 Task: Create a due date automation trigger when advanced on, on the tuesday after a card is due add fields without custom field "Resume" set to a number greater than 1 and lower than 10 at 11:00 AM.
Action: Mouse moved to (929, 274)
Screenshot: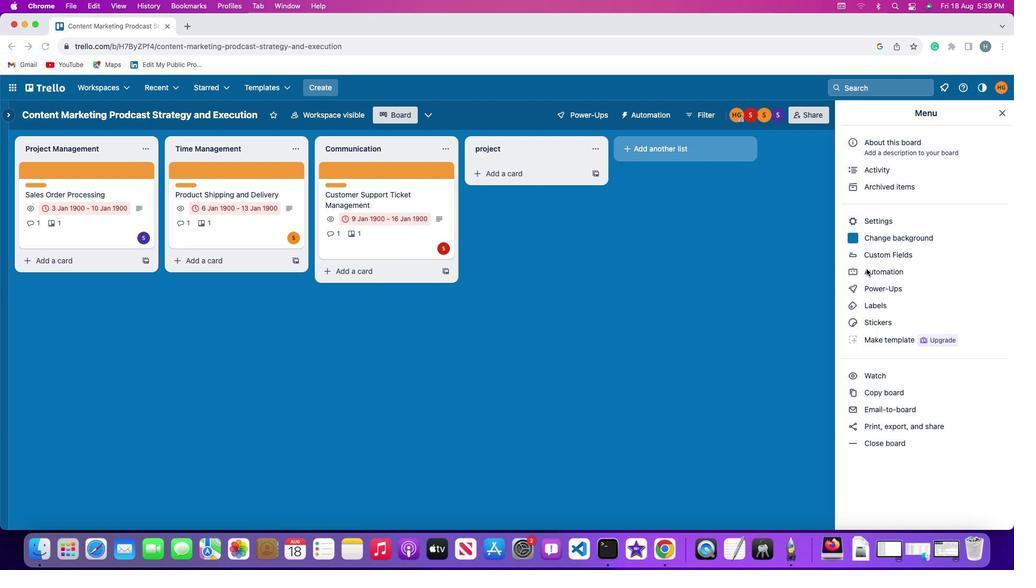
Action: Mouse pressed left at (929, 274)
Screenshot: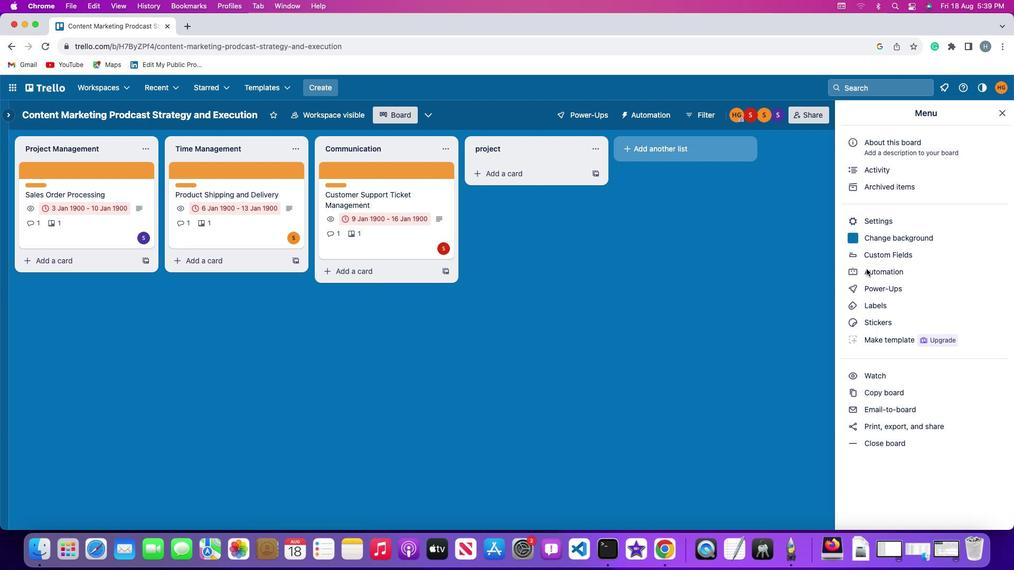 
Action: Mouse moved to (930, 274)
Screenshot: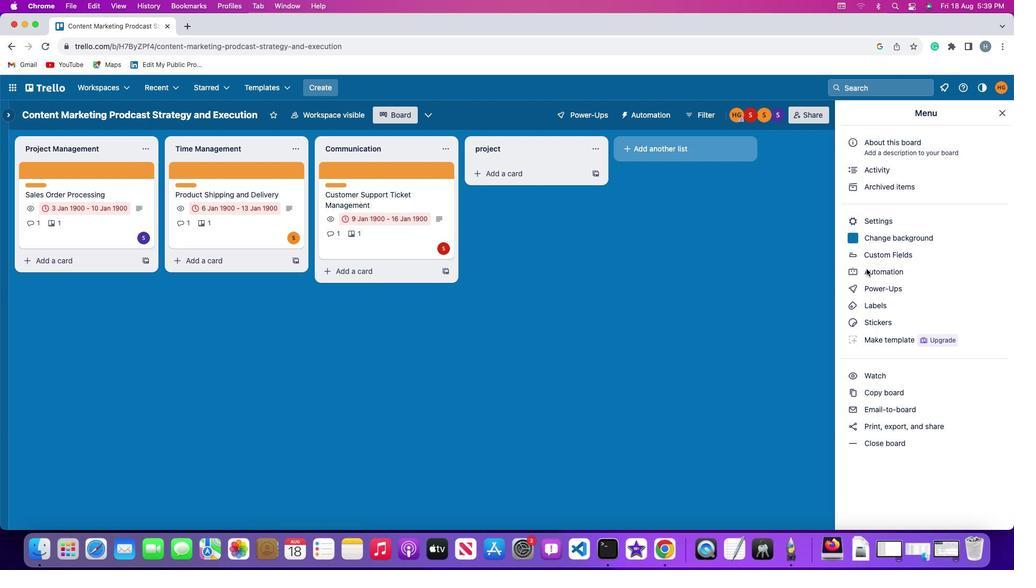 
Action: Mouse pressed left at (930, 274)
Screenshot: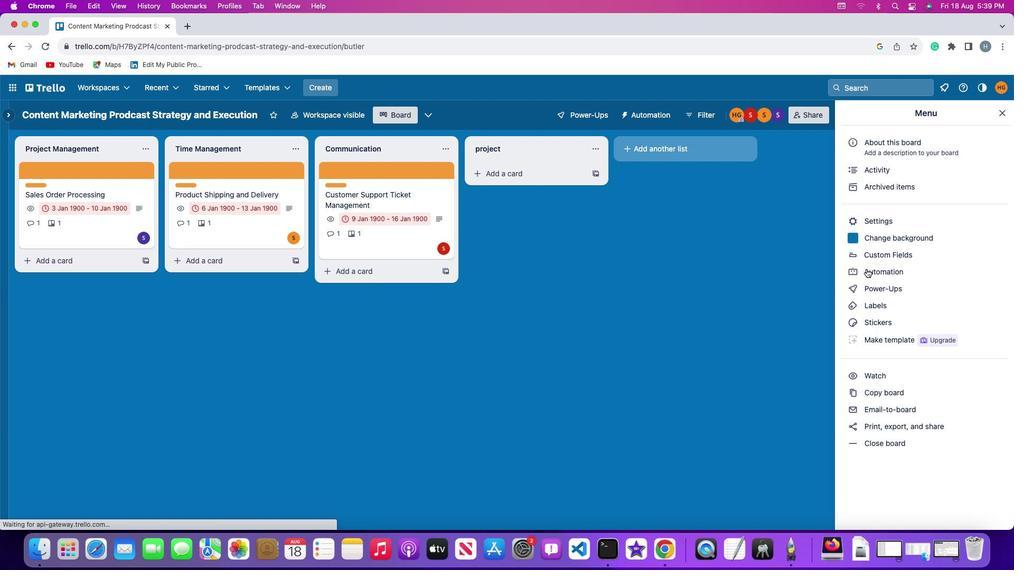 
Action: Mouse moved to (30, 263)
Screenshot: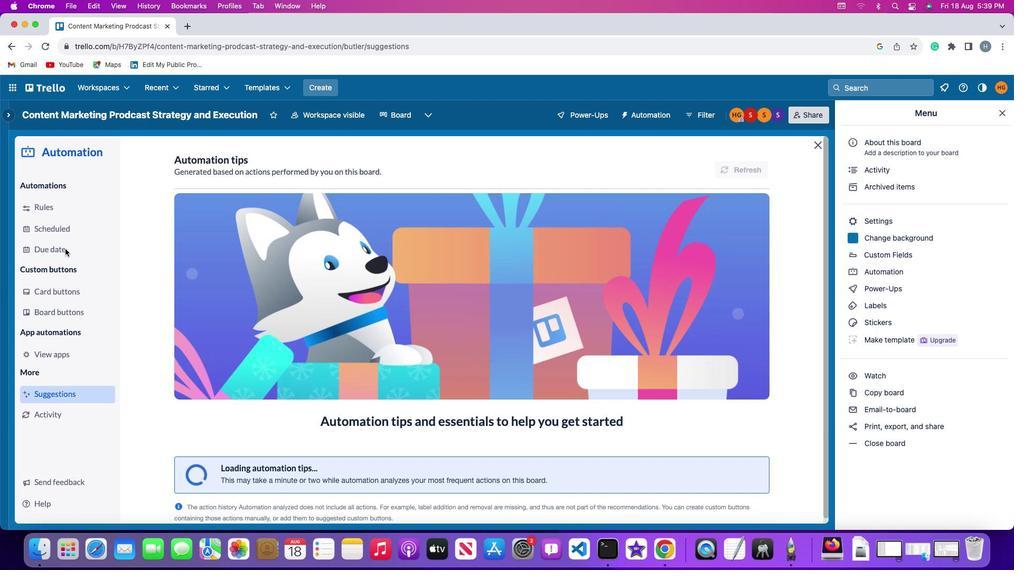 
Action: Mouse pressed left at (30, 263)
Screenshot: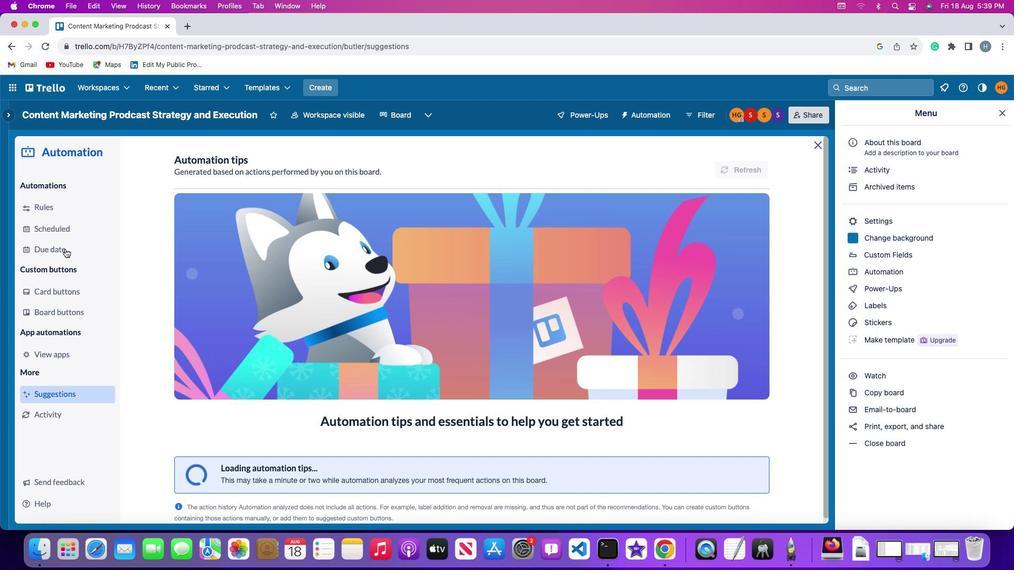 
Action: Mouse moved to (759, 212)
Screenshot: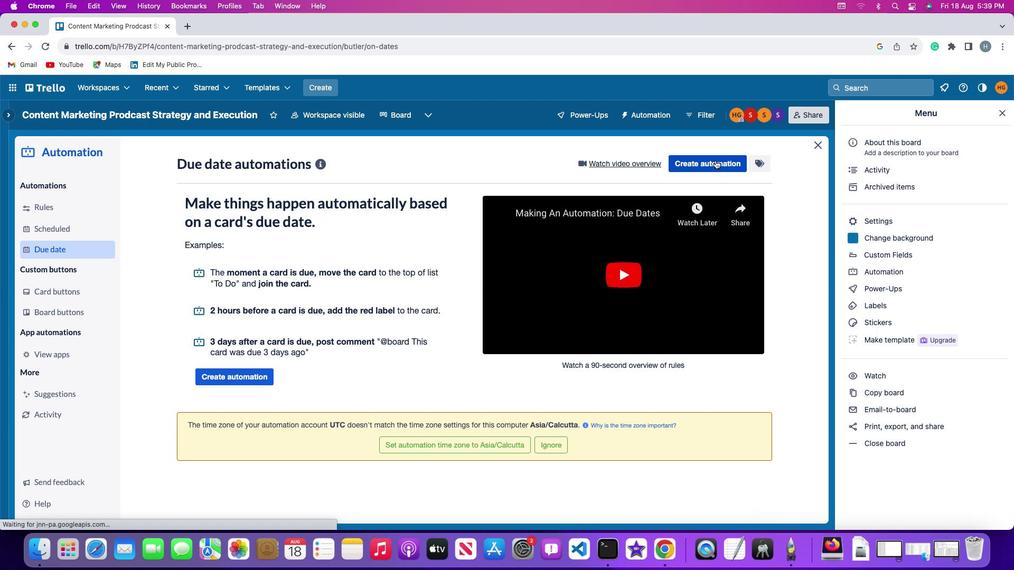 
Action: Mouse pressed left at (759, 212)
Screenshot: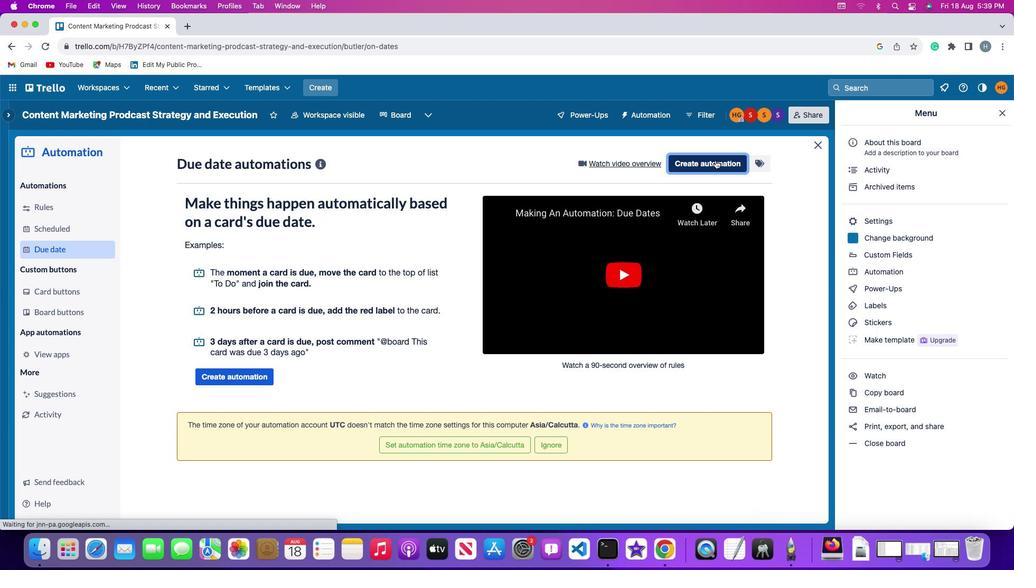 
Action: Mouse moved to (232, 273)
Screenshot: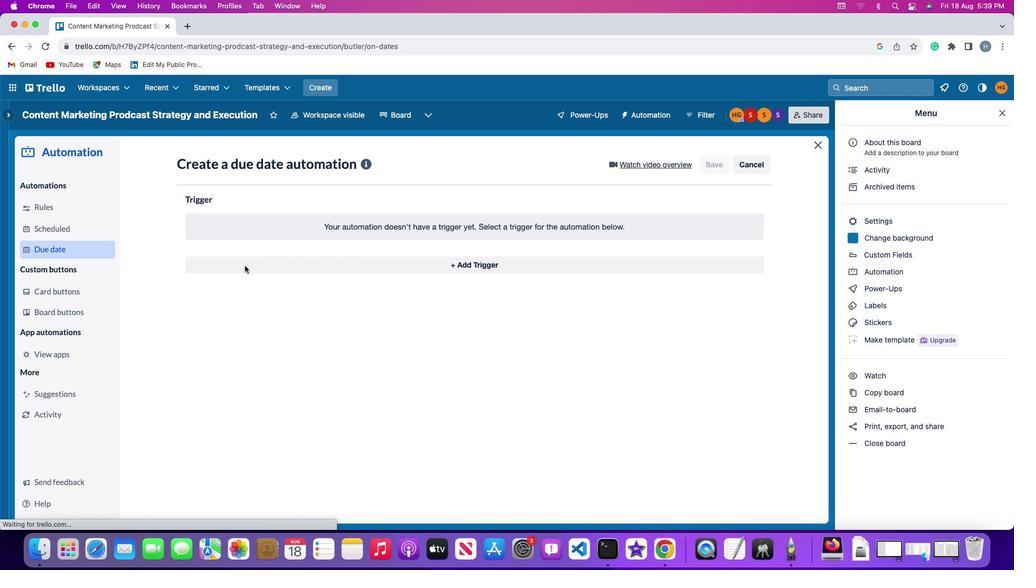 
Action: Mouse pressed left at (232, 273)
Screenshot: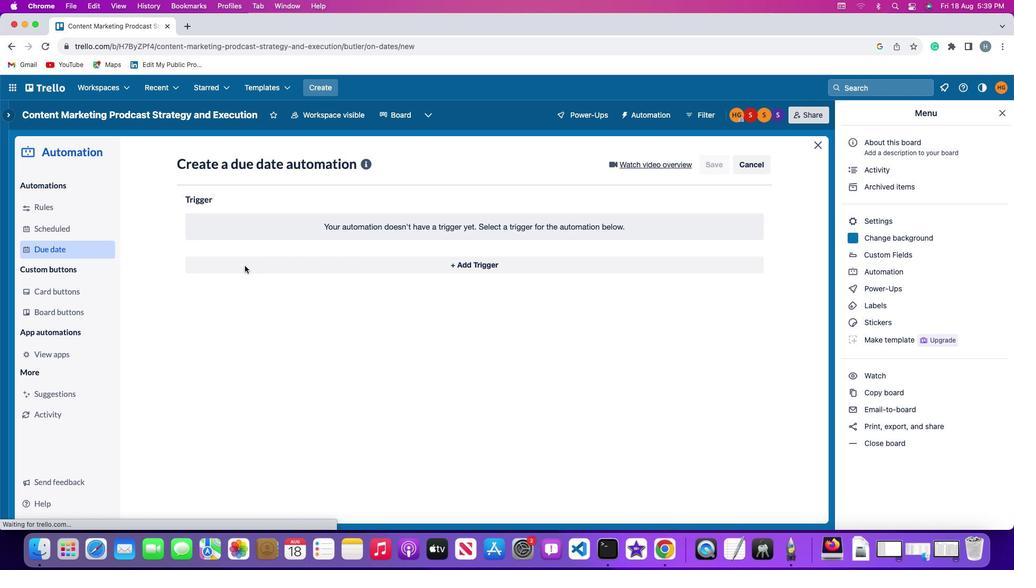 
Action: Mouse moved to (212, 387)
Screenshot: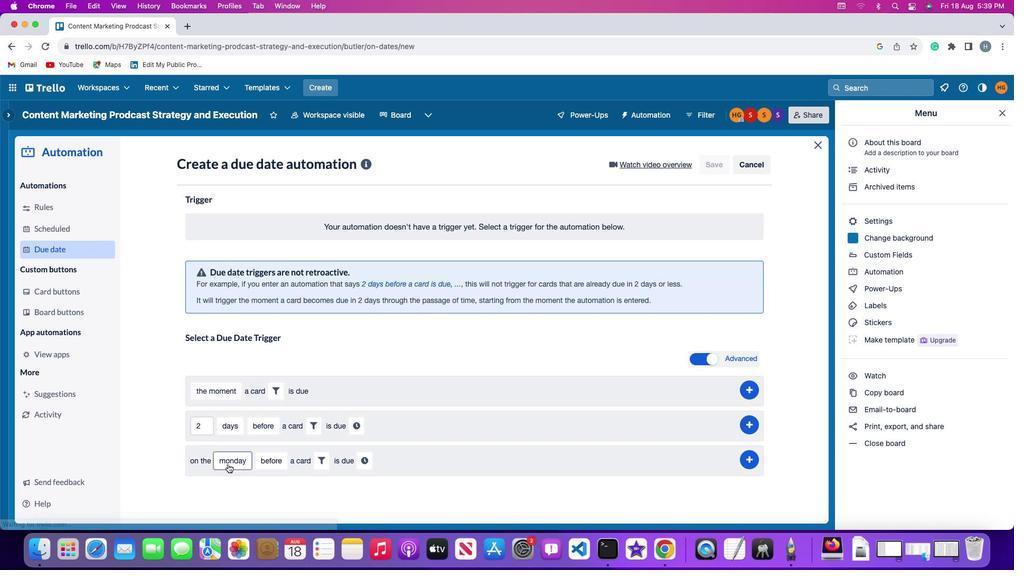 
Action: Mouse pressed left at (212, 387)
Screenshot: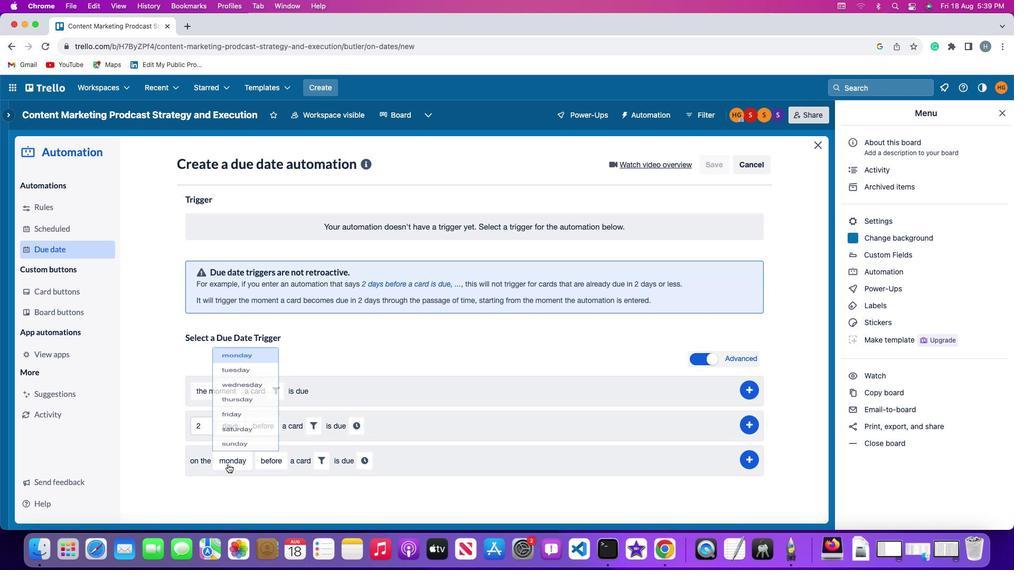 
Action: Mouse moved to (227, 315)
Screenshot: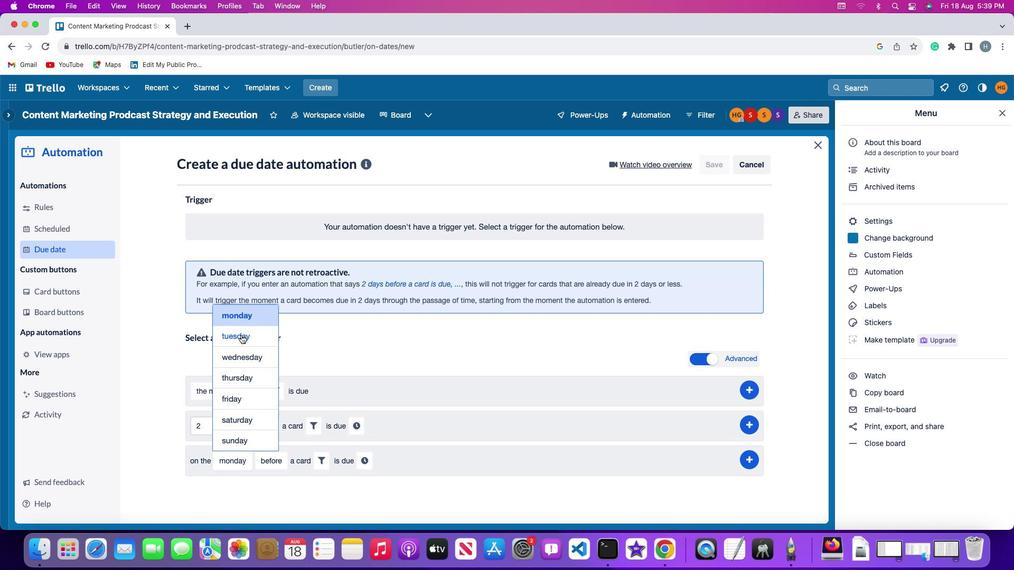 
Action: Mouse pressed left at (227, 315)
Screenshot: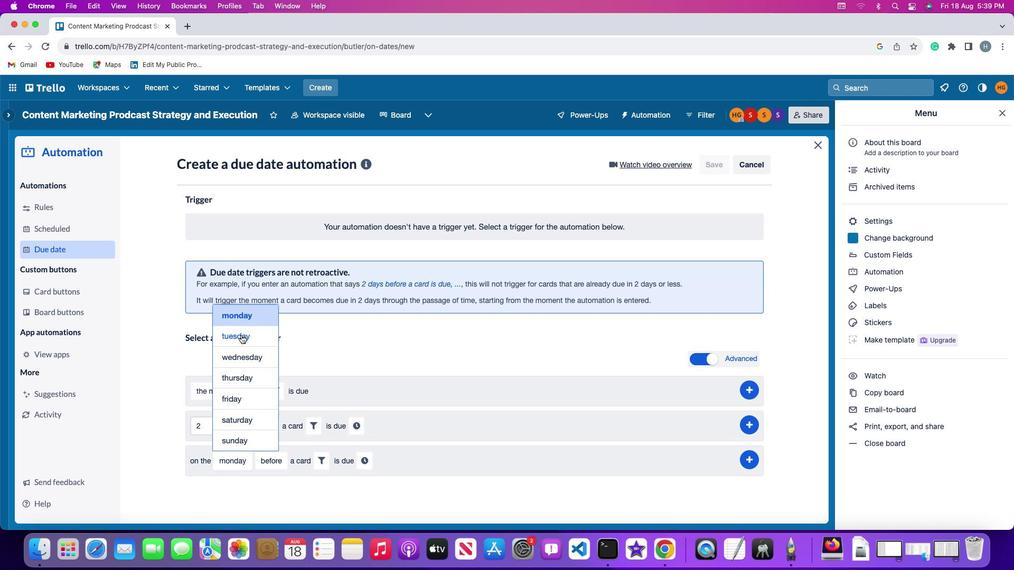 
Action: Mouse moved to (262, 385)
Screenshot: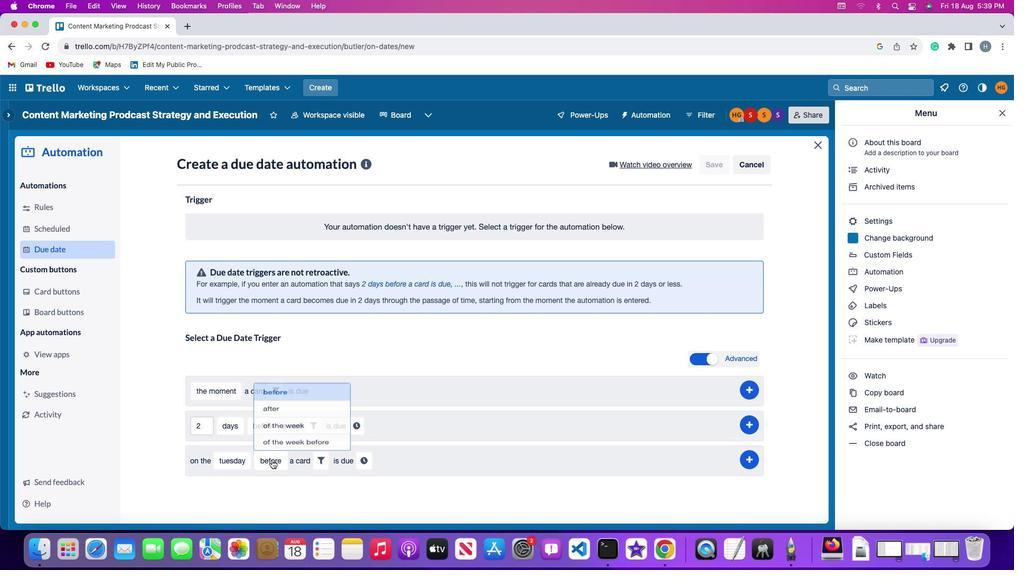 
Action: Mouse pressed left at (262, 385)
Screenshot: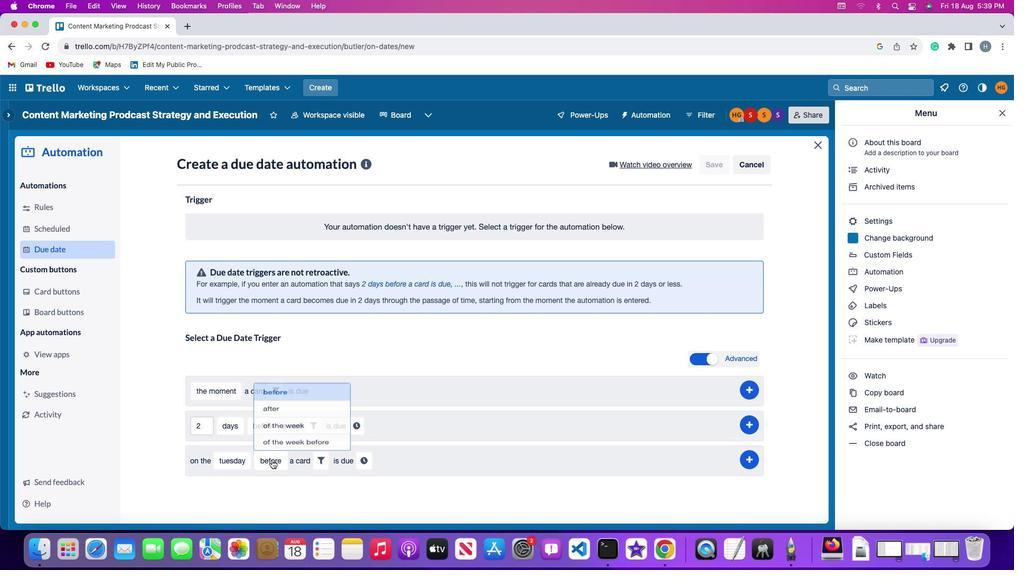 
Action: Mouse moved to (276, 349)
Screenshot: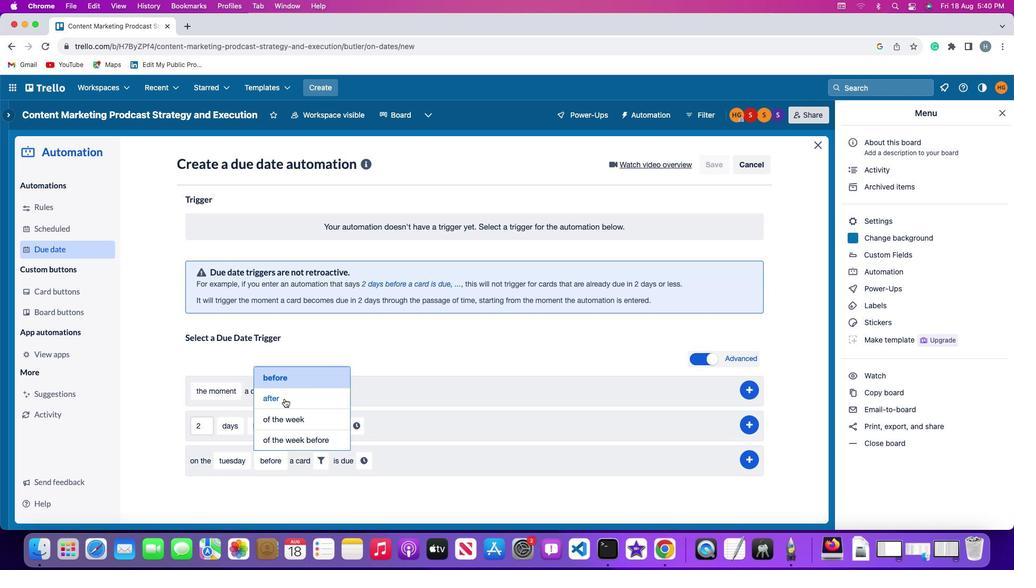 
Action: Mouse pressed left at (276, 349)
Screenshot: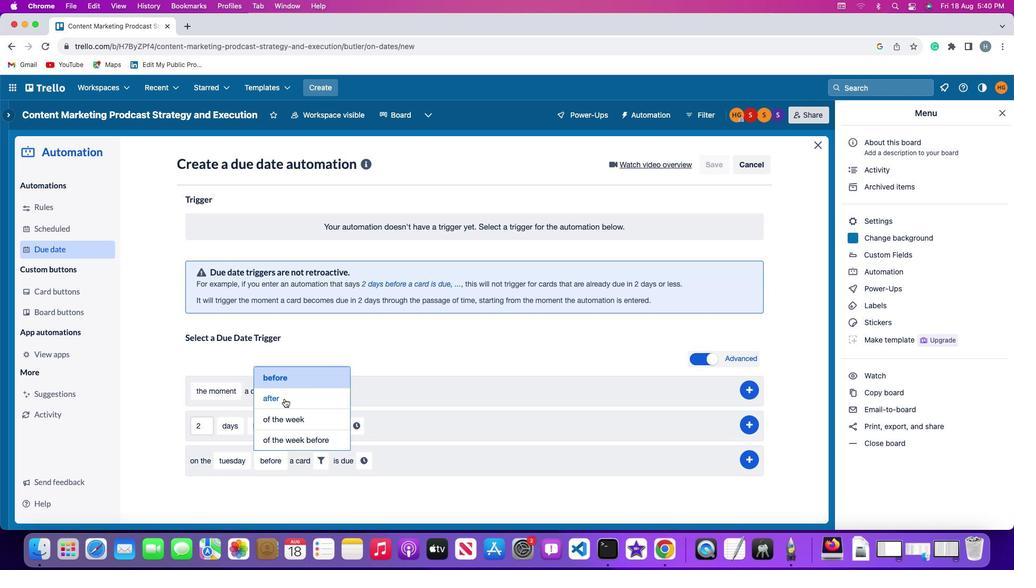 
Action: Mouse moved to (319, 385)
Screenshot: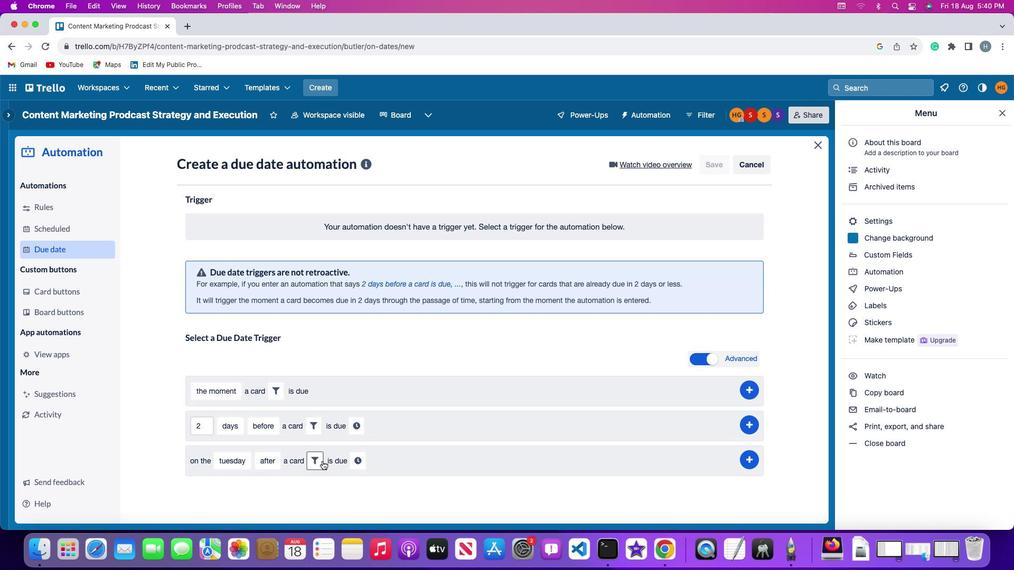 
Action: Mouse pressed left at (319, 385)
Screenshot: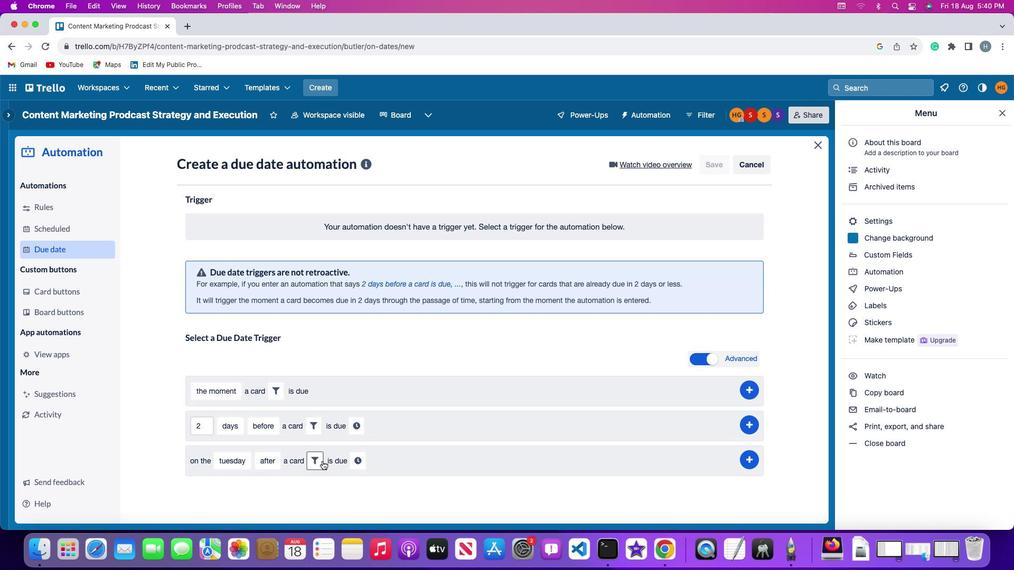 
Action: Mouse moved to (501, 404)
Screenshot: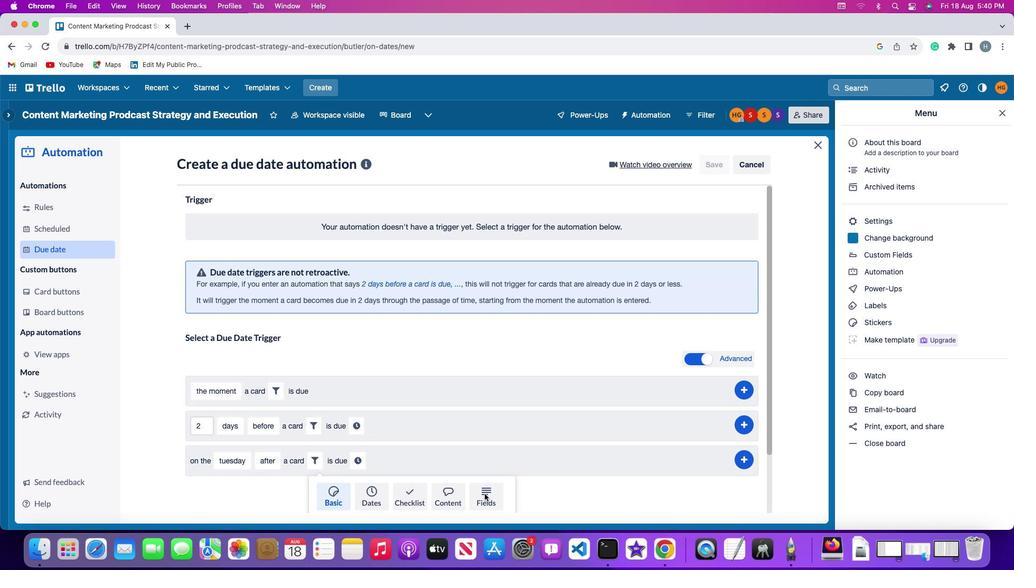 
Action: Mouse pressed left at (501, 404)
Screenshot: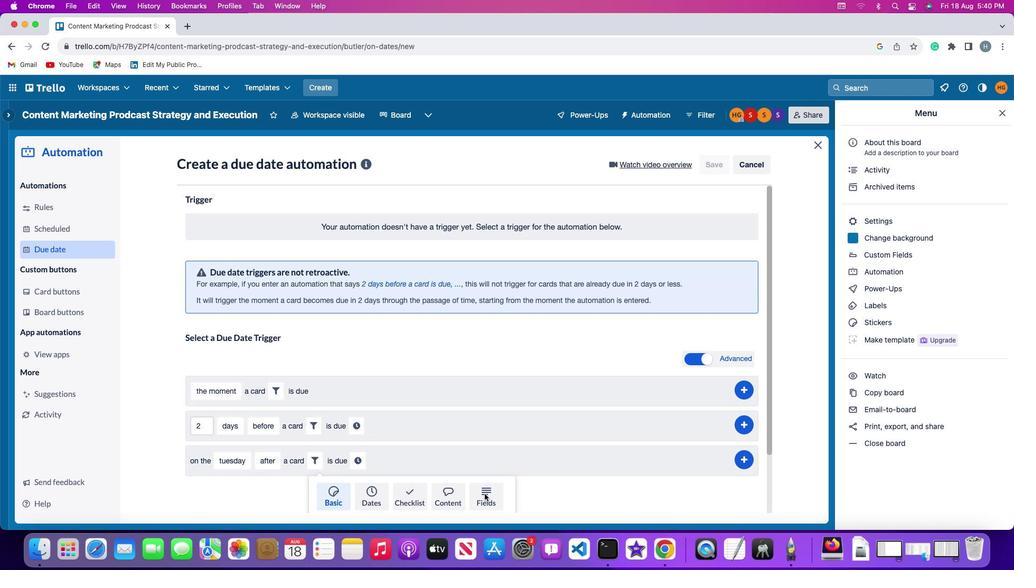 
Action: Mouse moved to (304, 404)
Screenshot: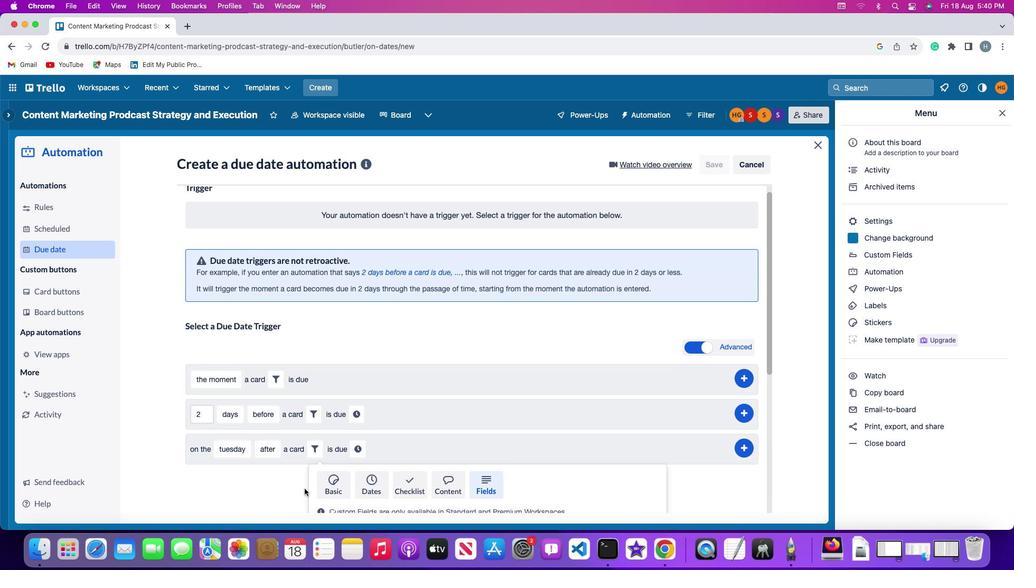 
Action: Mouse scrolled (304, 404) with delta (-42, 119)
Screenshot: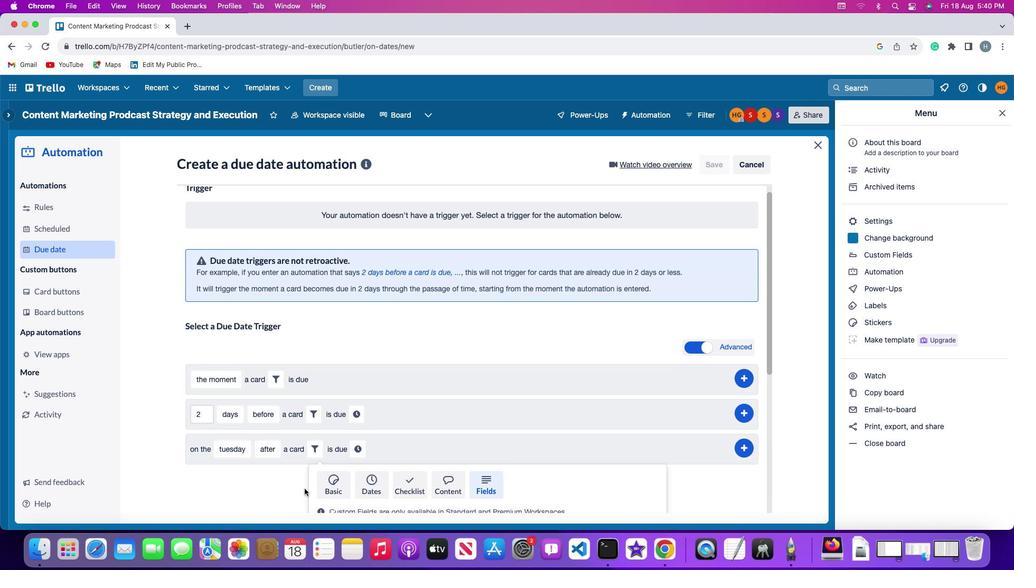 
Action: Mouse scrolled (304, 404) with delta (-42, 119)
Screenshot: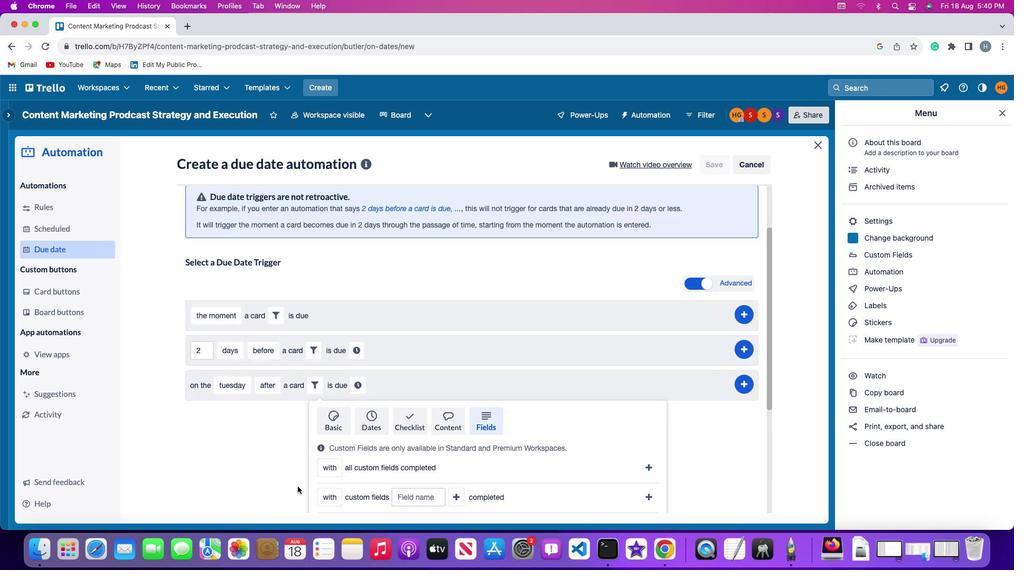 
Action: Mouse moved to (304, 404)
Screenshot: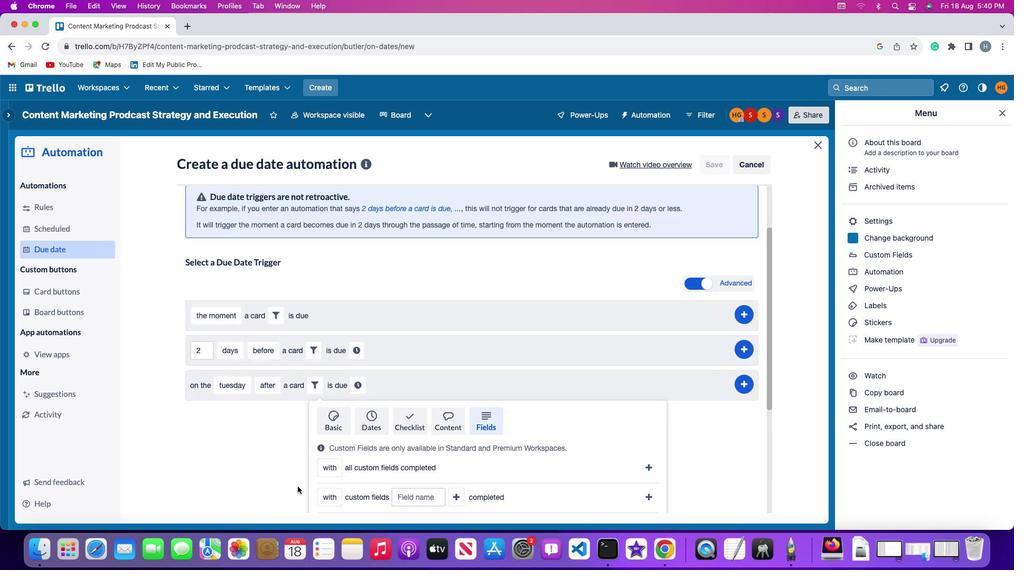 
Action: Mouse scrolled (304, 404) with delta (-42, 119)
Screenshot: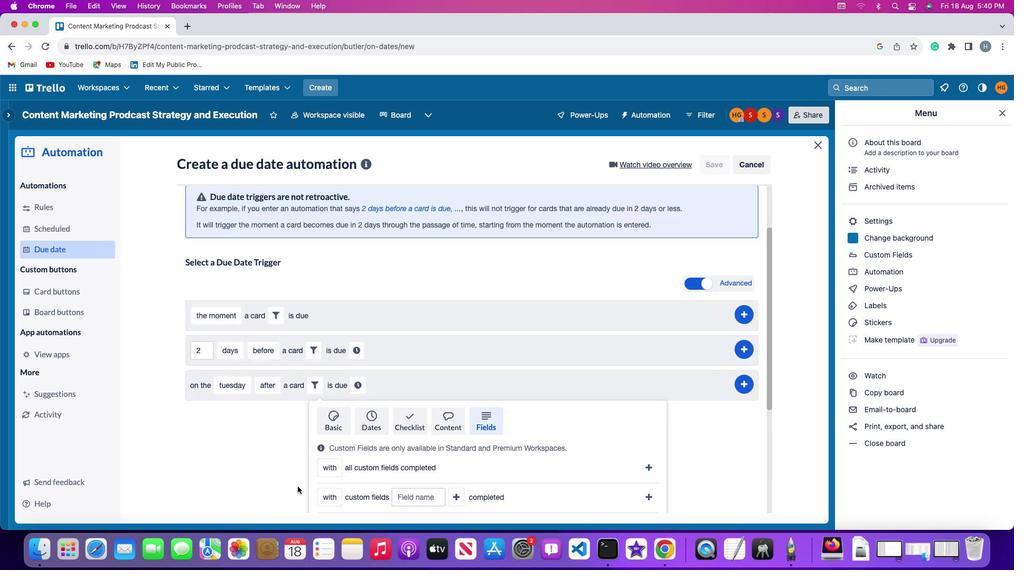 
Action: Mouse moved to (304, 404)
Screenshot: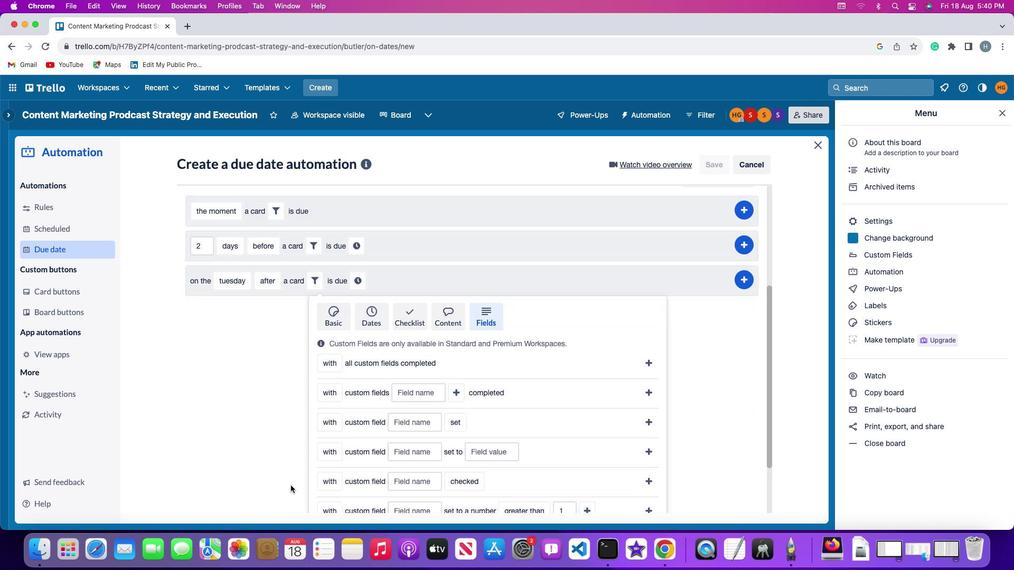 
Action: Mouse scrolled (304, 404) with delta (-42, 118)
Screenshot: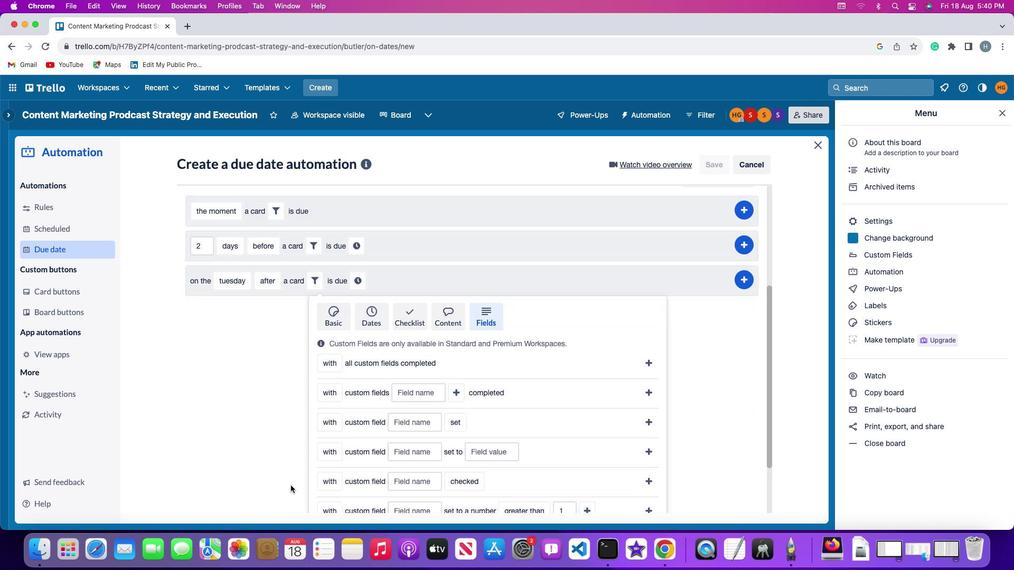 
Action: Mouse moved to (302, 403)
Screenshot: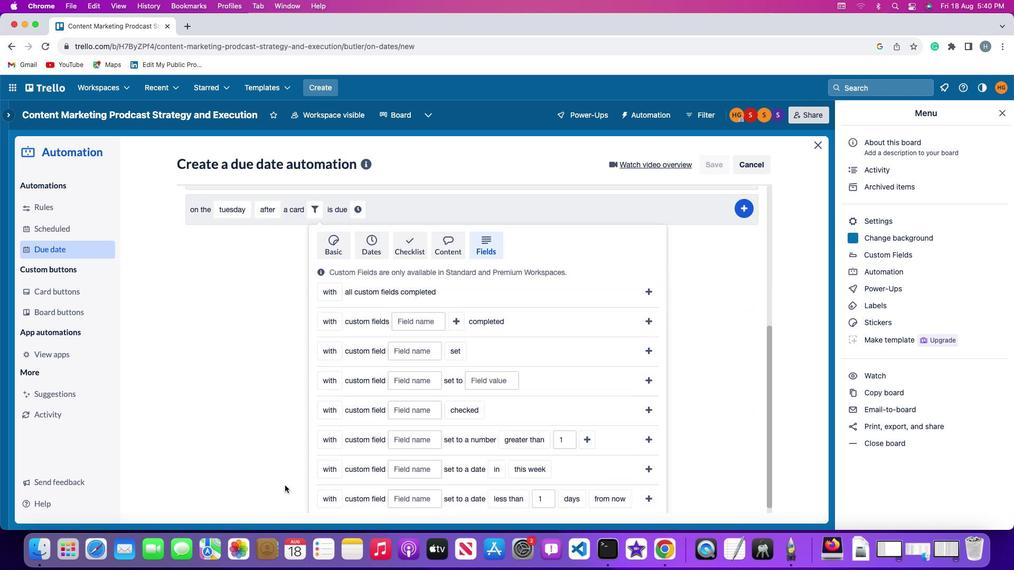 
Action: Mouse scrolled (302, 403) with delta (-42, 118)
Screenshot: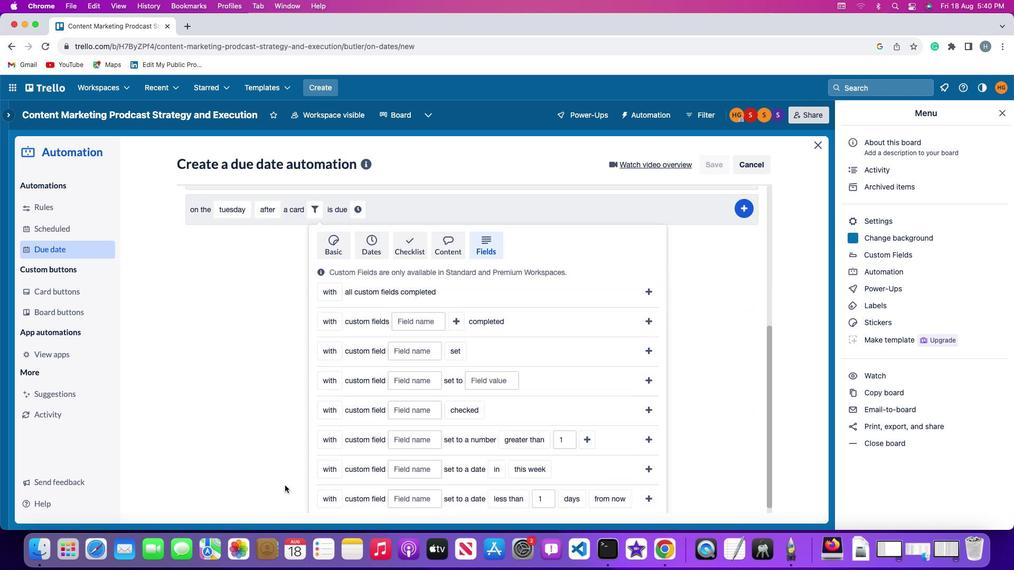 
Action: Mouse moved to (239, 397)
Screenshot: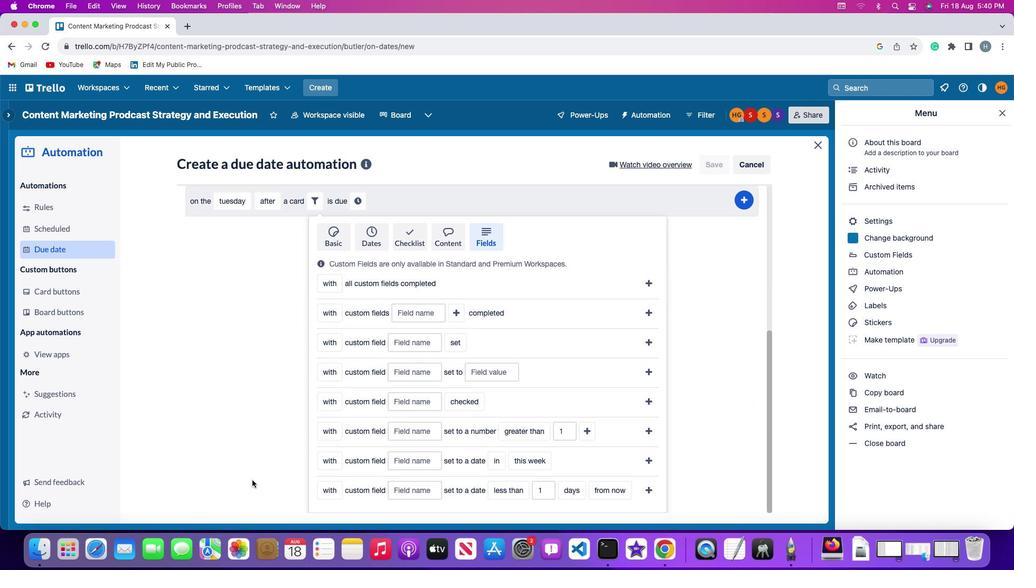
Action: Mouse scrolled (239, 397) with delta (-42, 119)
Screenshot: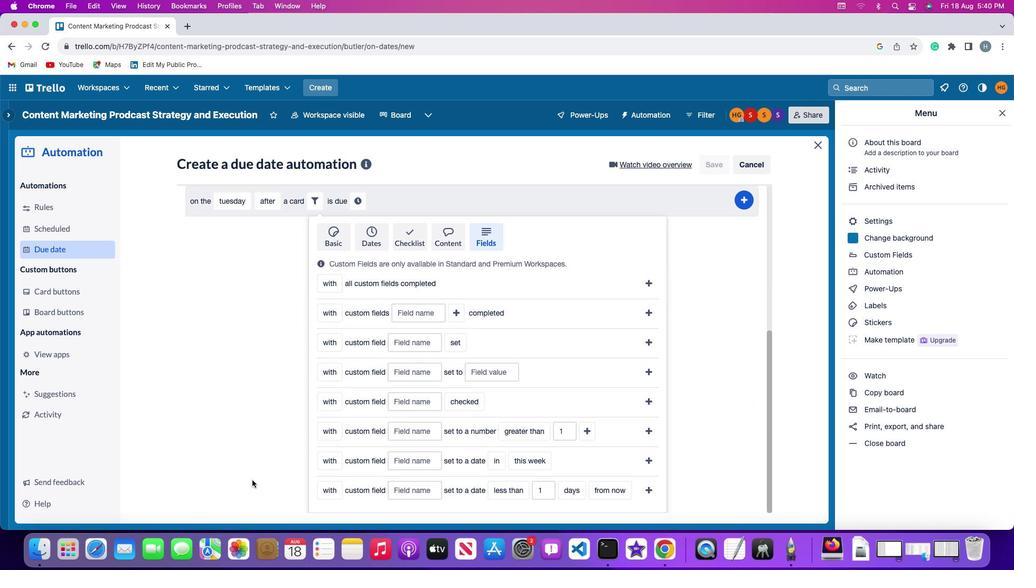 
Action: Mouse moved to (239, 397)
Screenshot: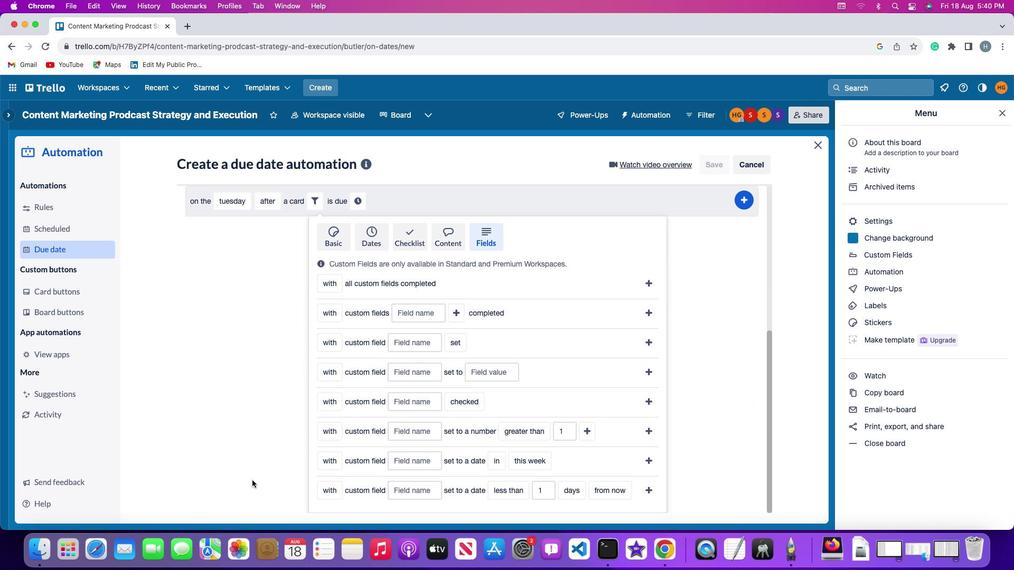 
Action: Mouse scrolled (239, 397) with delta (-42, 119)
Screenshot: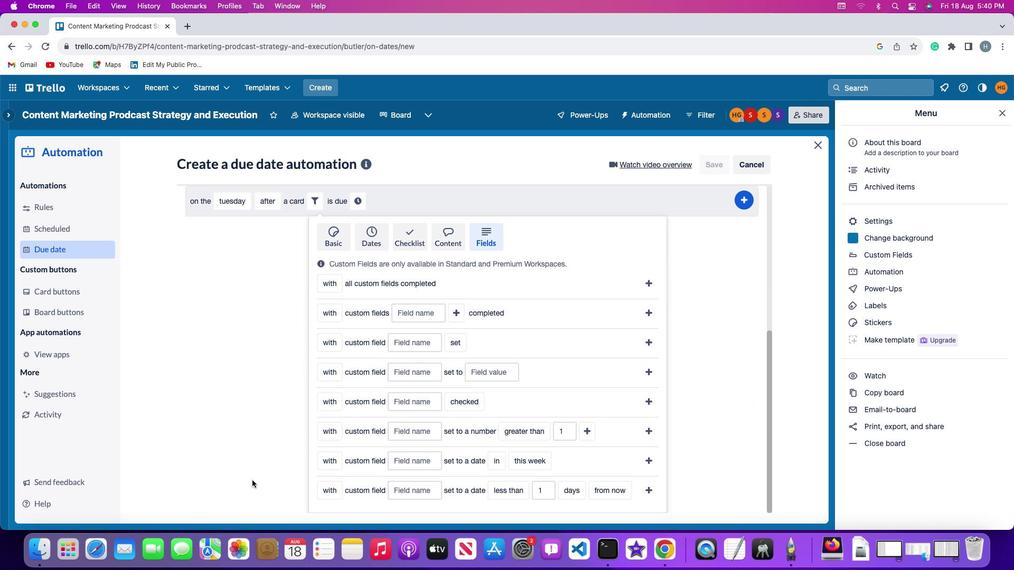 
Action: Mouse moved to (239, 396)
Screenshot: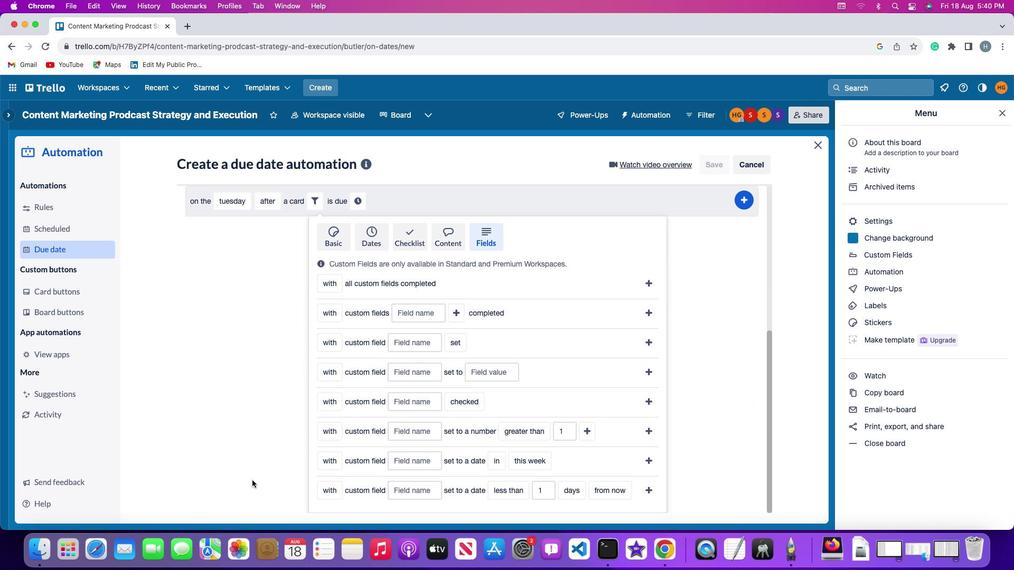 
Action: Mouse scrolled (239, 396) with delta (-42, 118)
Screenshot: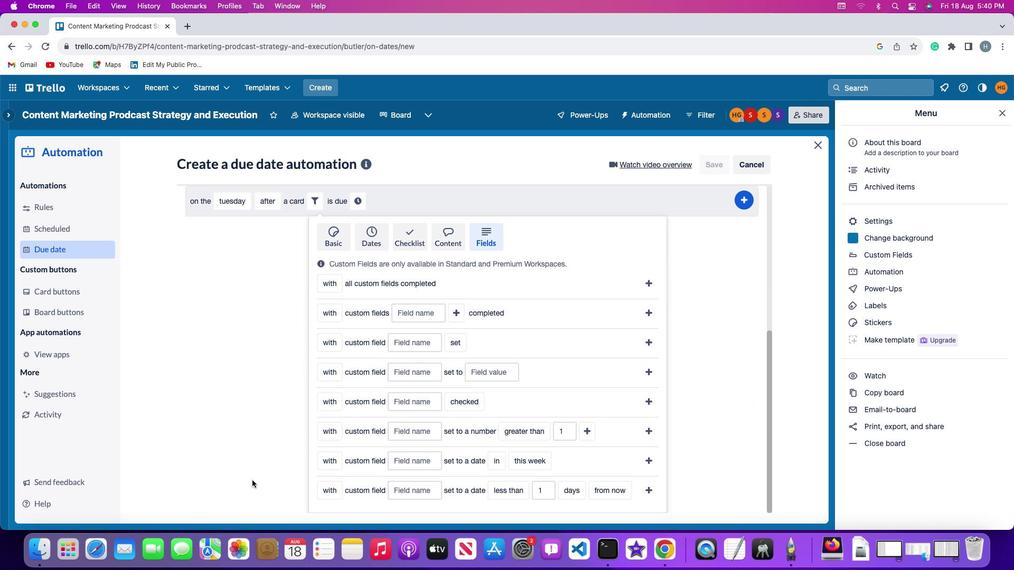 
Action: Mouse moved to (239, 396)
Screenshot: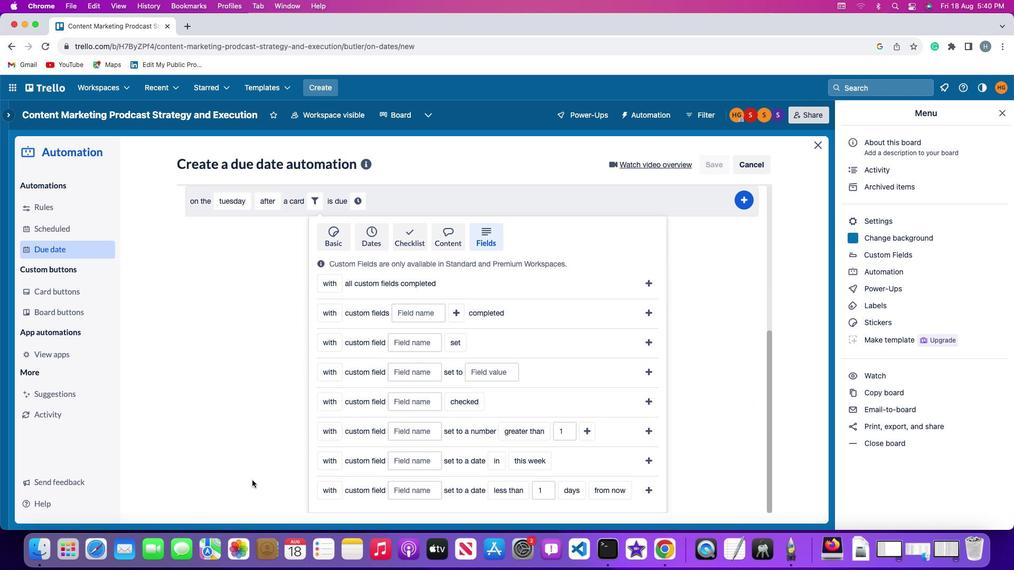 
Action: Mouse scrolled (239, 396) with delta (-42, 118)
Screenshot: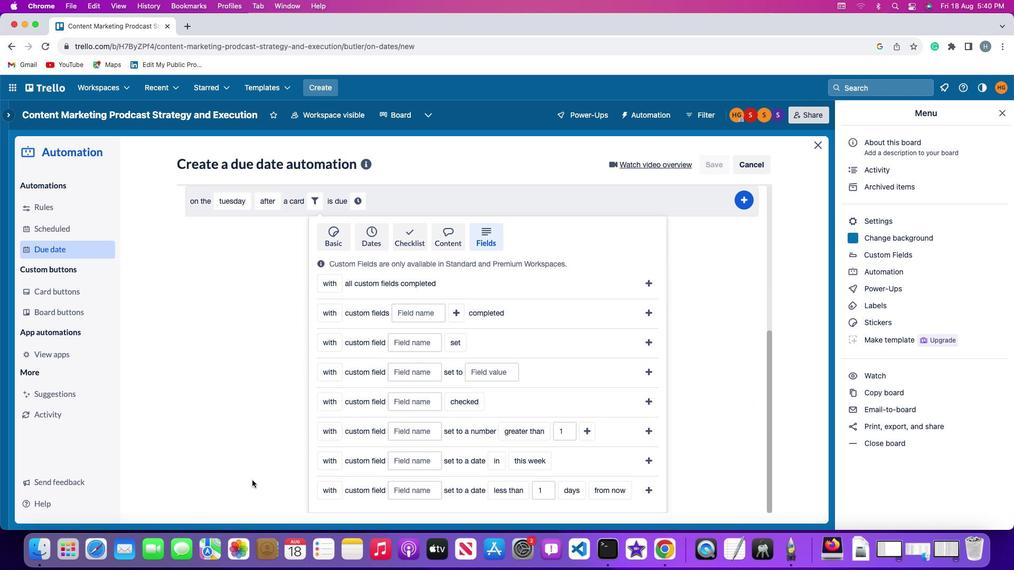 
Action: Mouse moved to (239, 396)
Screenshot: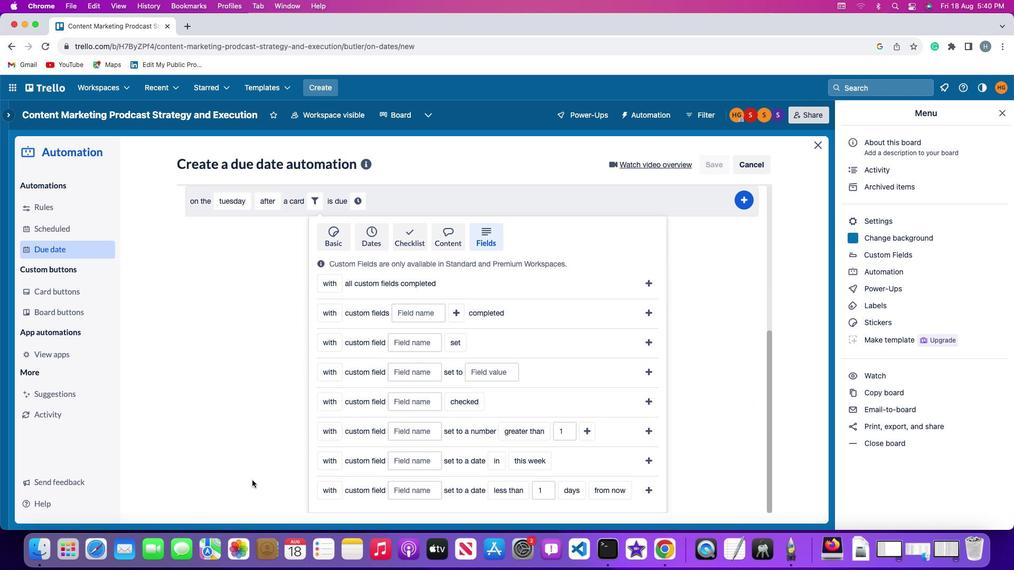 
Action: Mouse scrolled (239, 396) with delta (-42, 118)
Screenshot: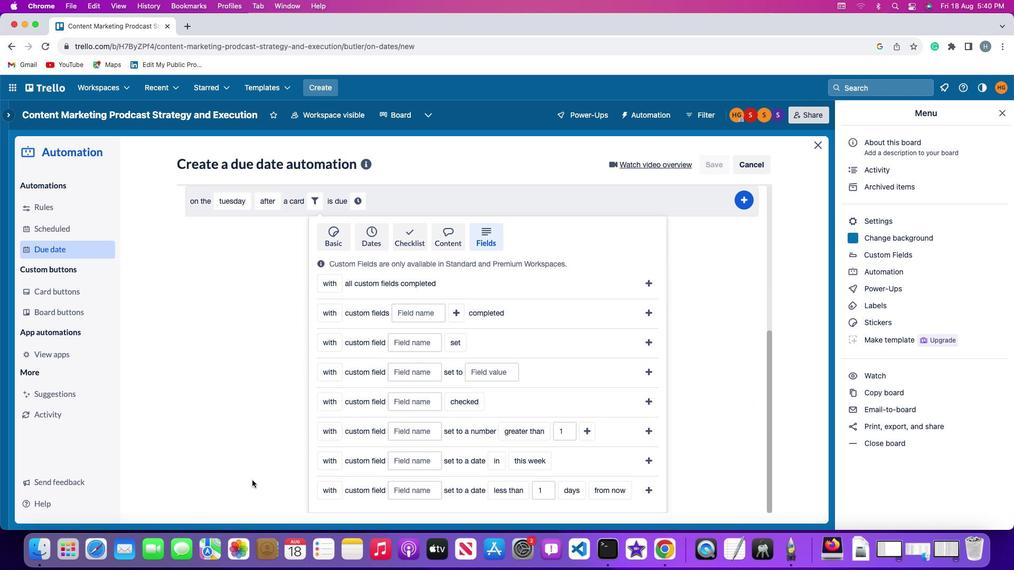 
Action: Mouse moved to (318, 366)
Screenshot: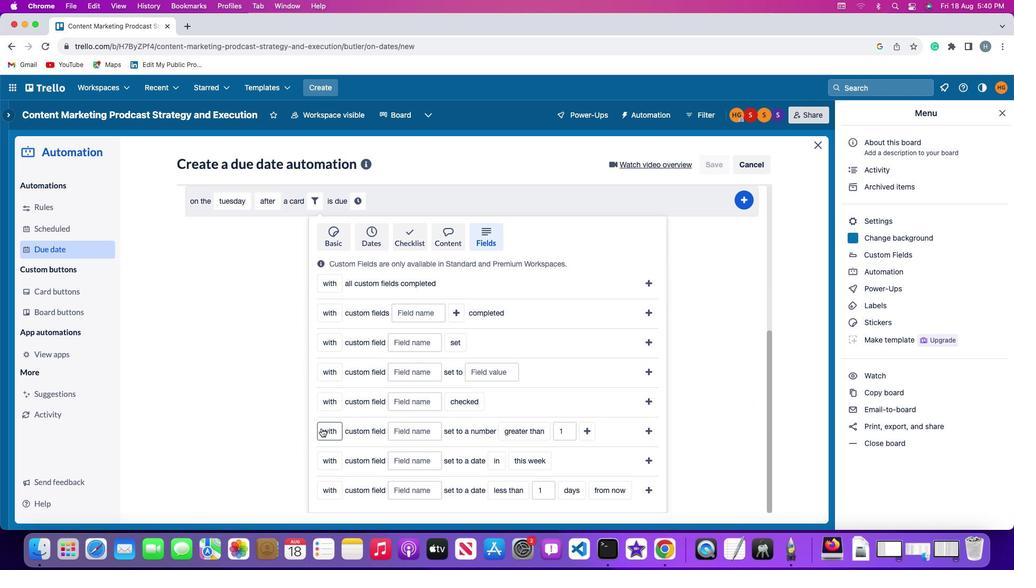 
Action: Mouse pressed left at (318, 366)
Screenshot: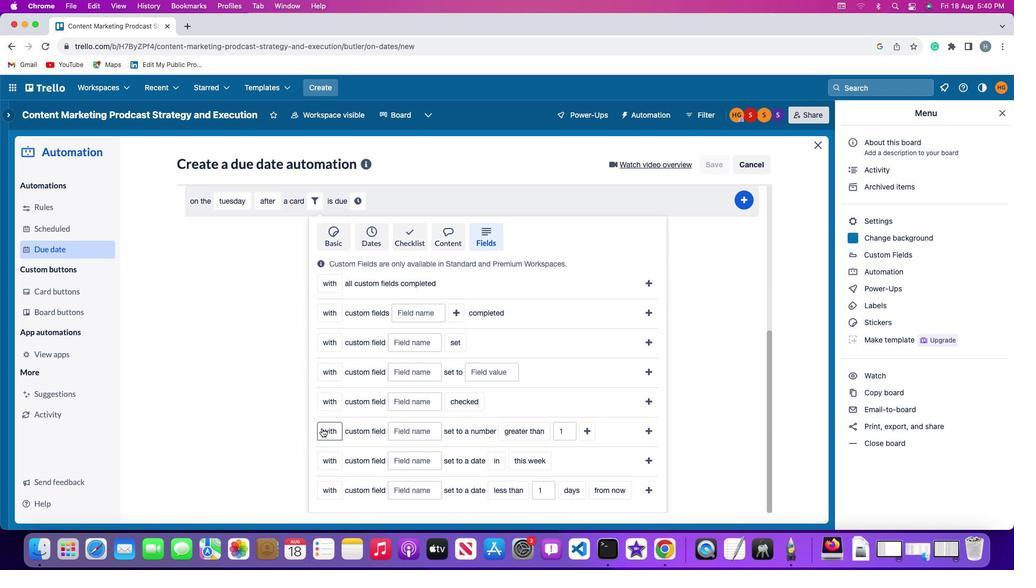 
Action: Mouse moved to (332, 390)
Screenshot: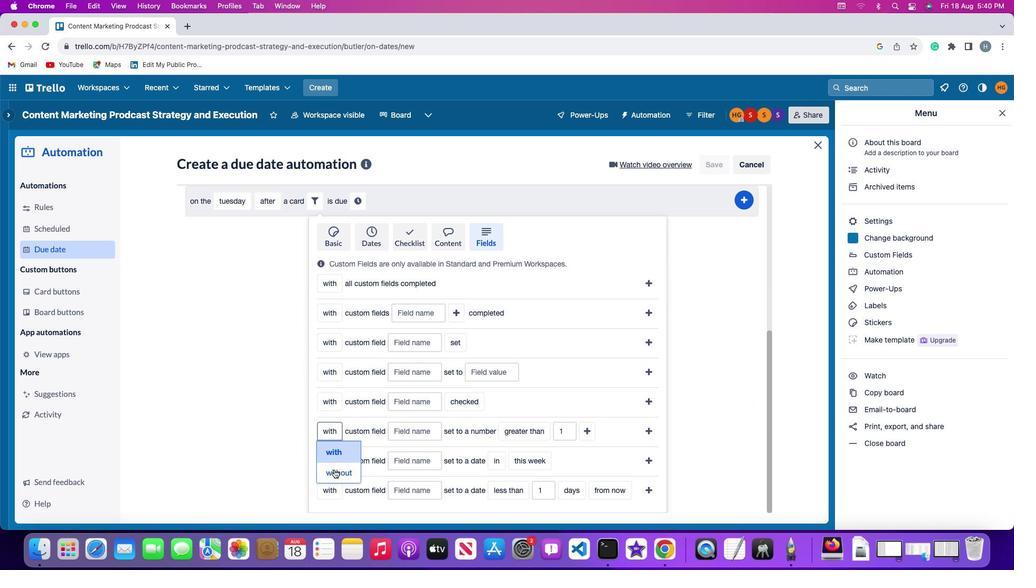 
Action: Mouse pressed left at (332, 390)
Screenshot: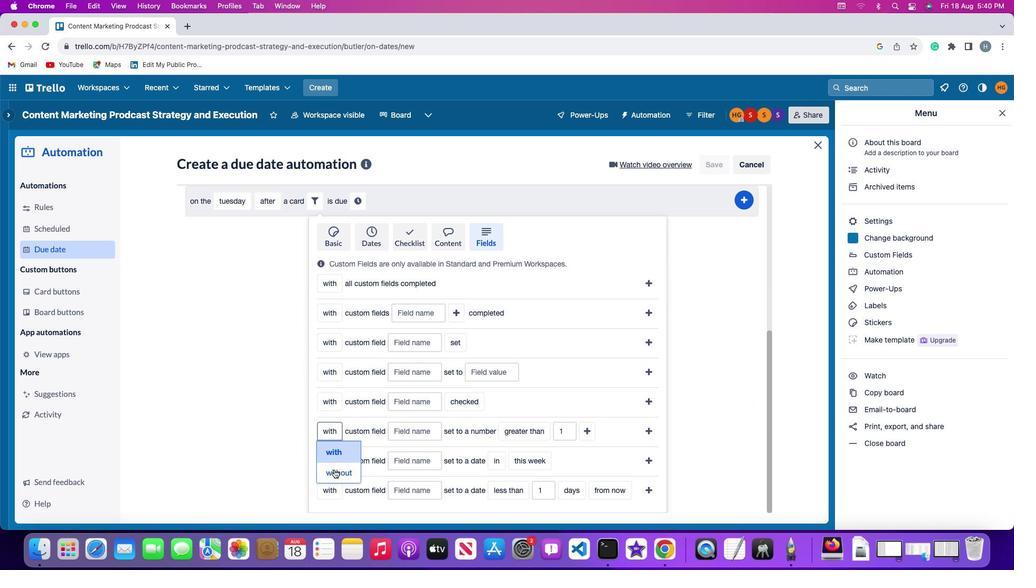 
Action: Mouse moved to (418, 368)
Screenshot: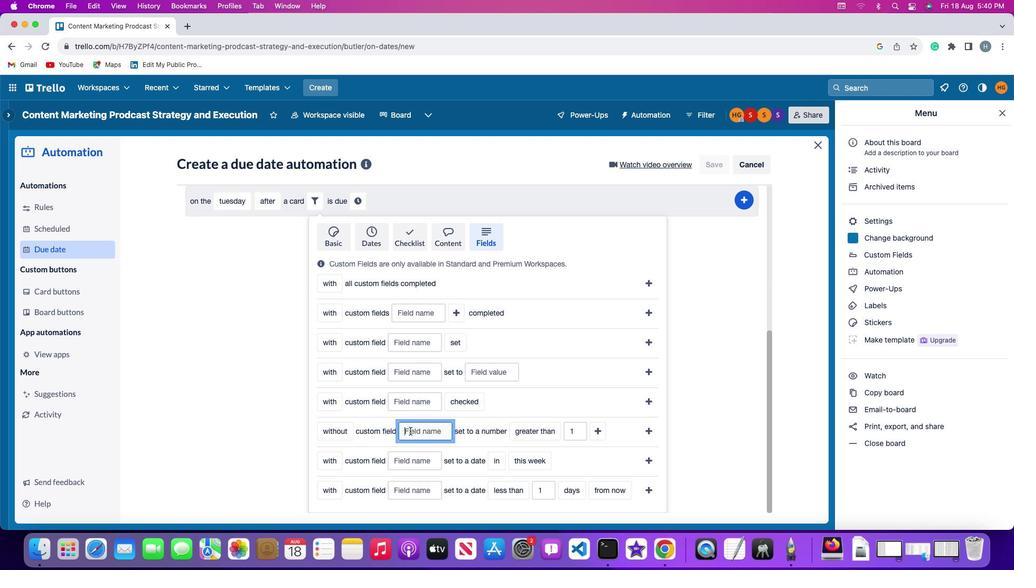 
Action: Mouse pressed left at (418, 368)
Screenshot: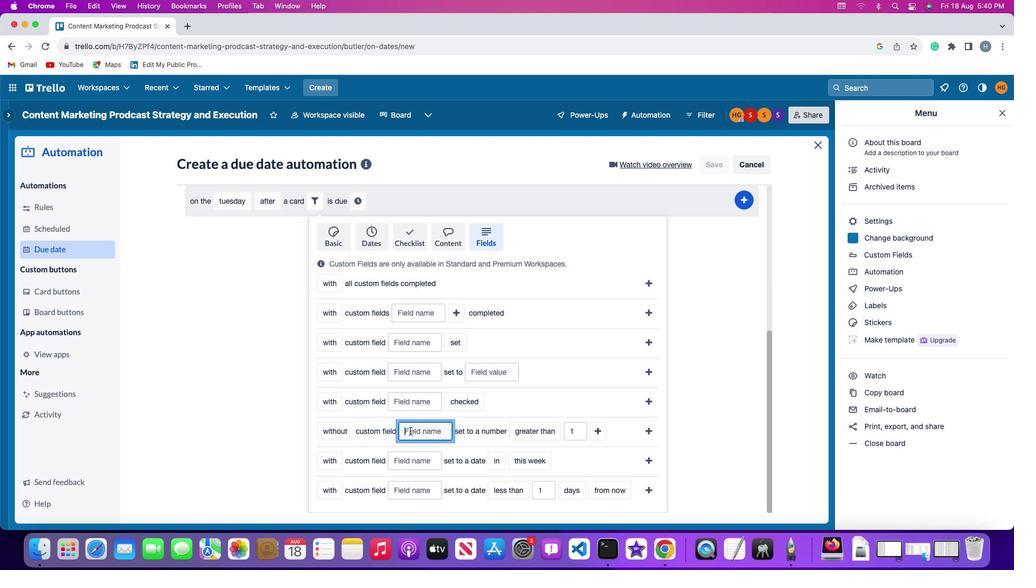 
Action: Key pressed Key.shift'R''e''s''u''m''e'
Screenshot: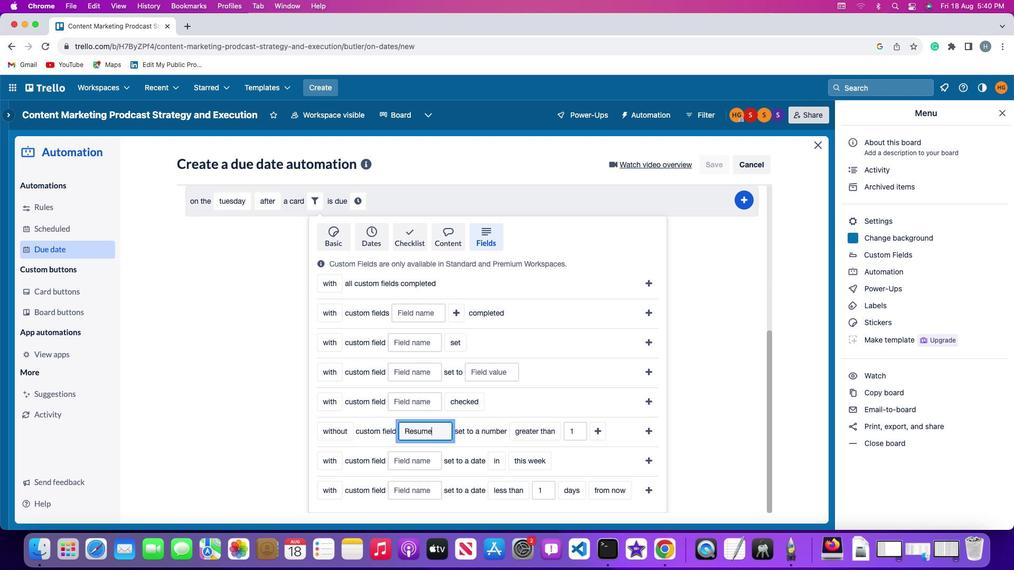 
Action: Mouse moved to (539, 369)
Screenshot: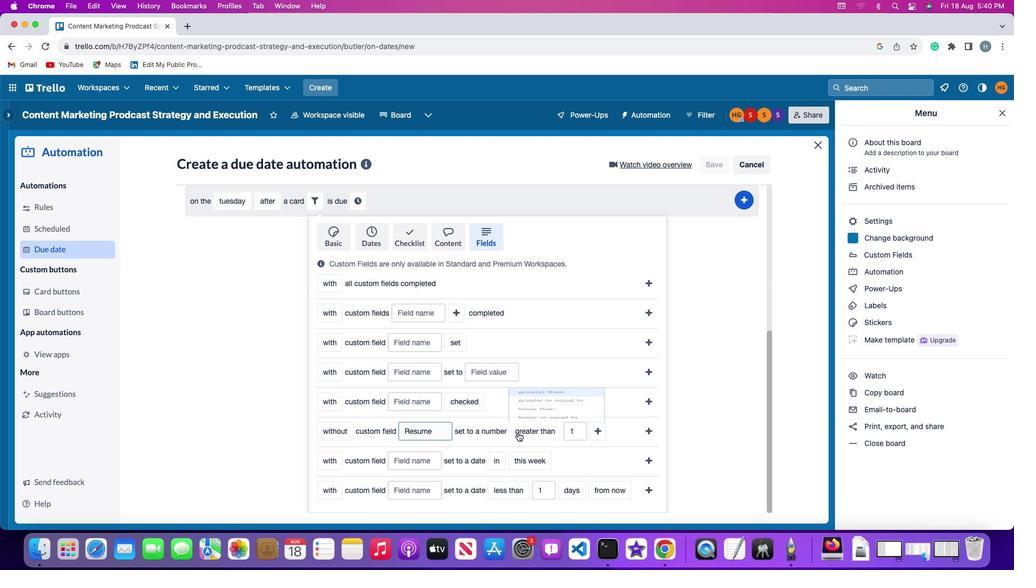 
Action: Mouse pressed left at (539, 369)
Screenshot: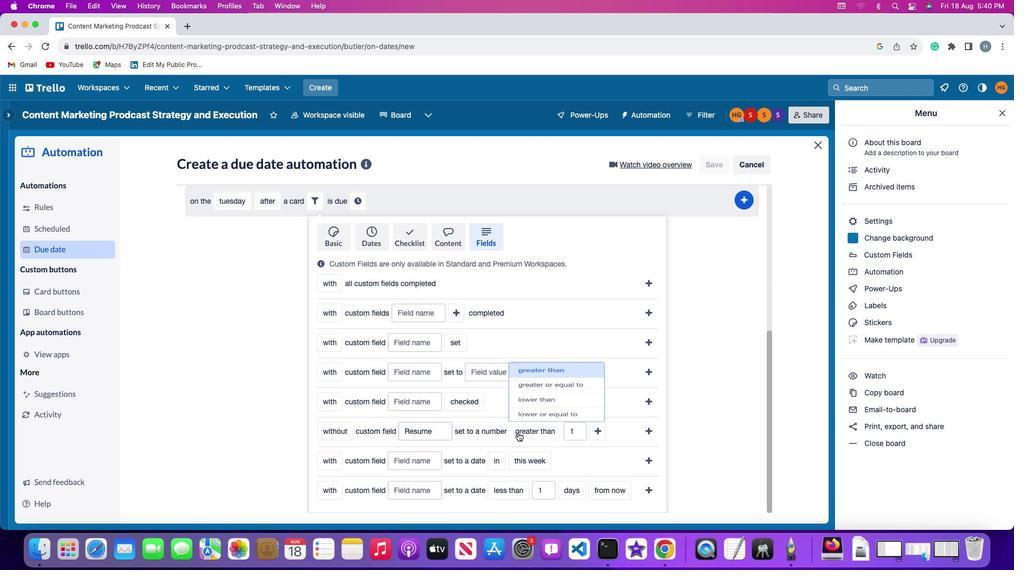 
Action: Mouse moved to (572, 321)
Screenshot: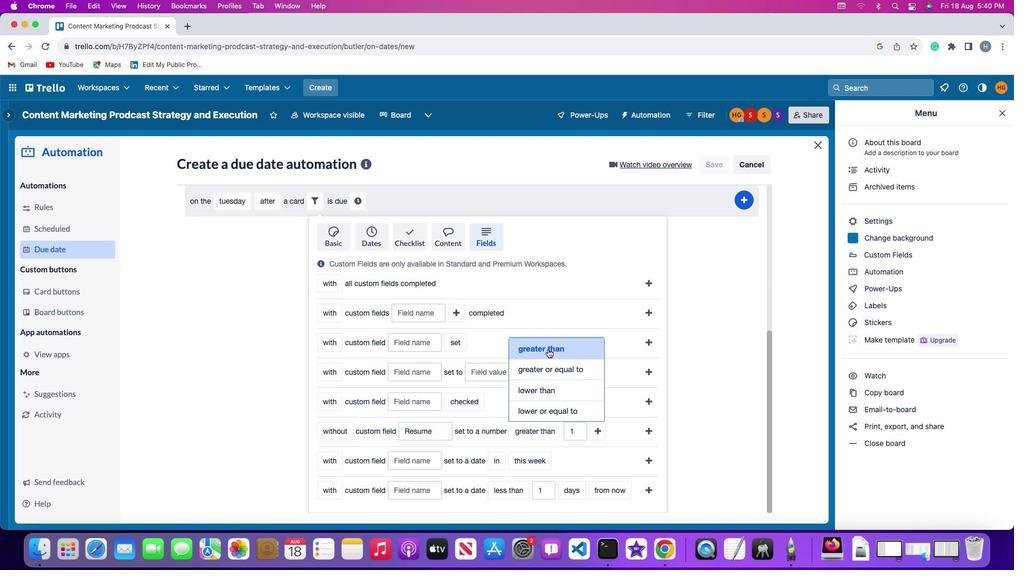 
Action: Mouse pressed left at (572, 321)
Screenshot: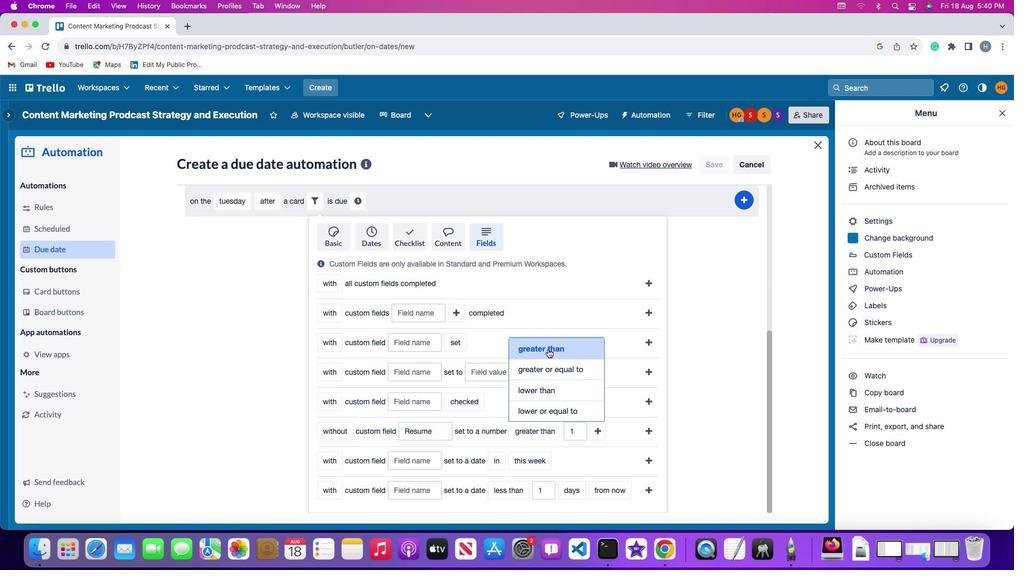 
Action: Mouse moved to (608, 367)
Screenshot: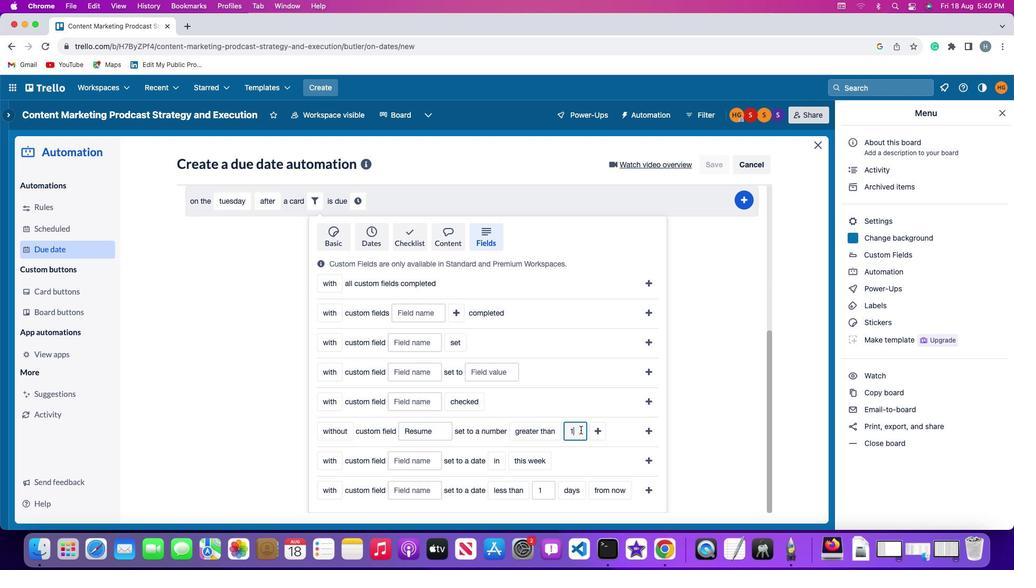 
Action: Mouse pressed left at (608, 367)
Screenshot: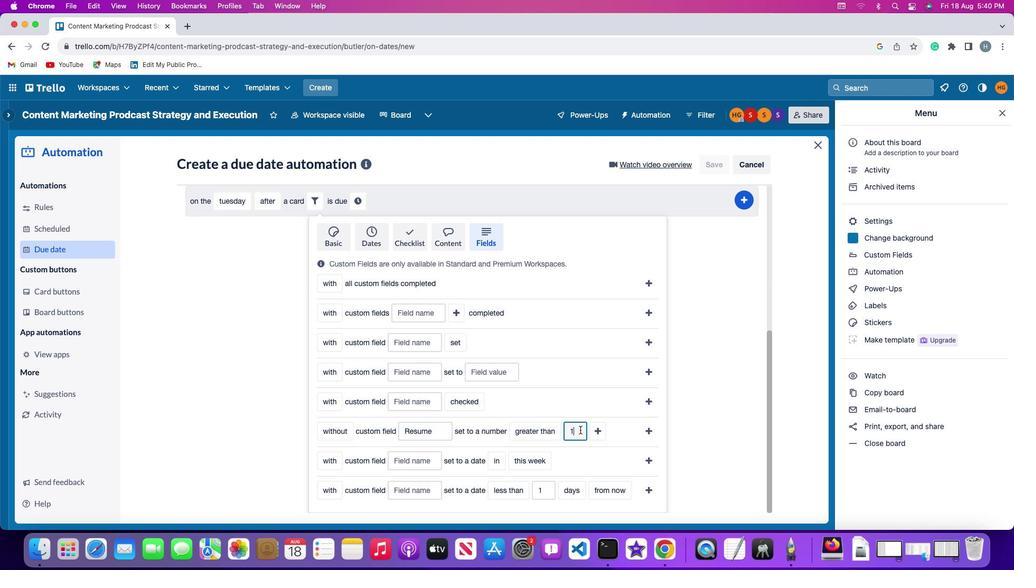
Action: Mouse moved to (608, 368)
Screenshot: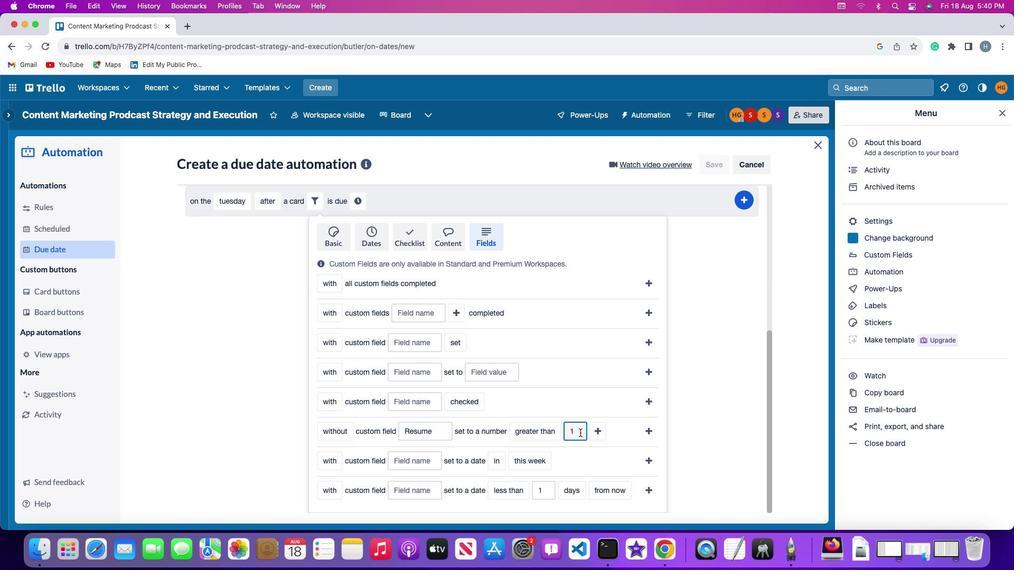 
Action: Key pressed Key.backspace'1'
Screenshot: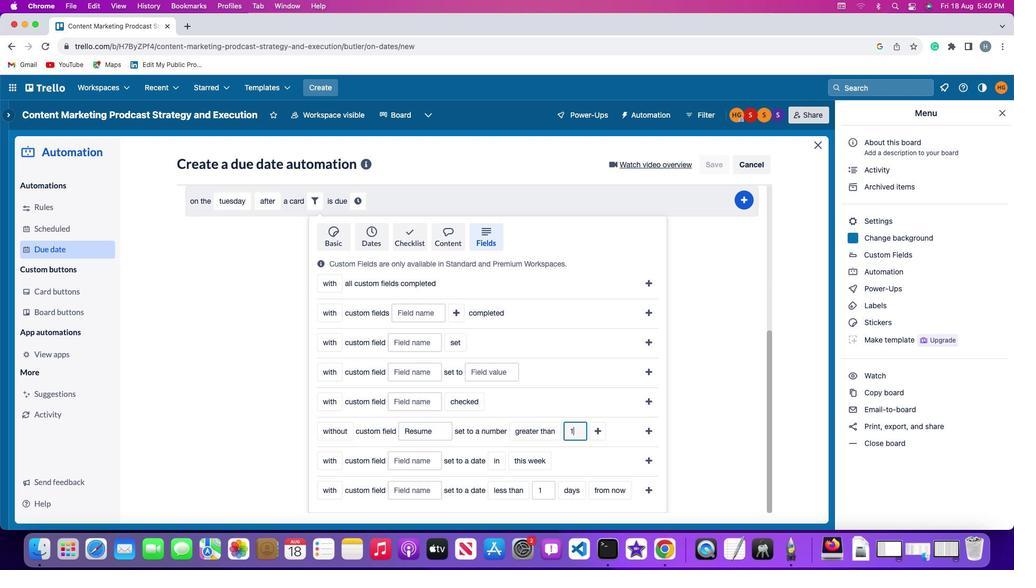 
Action: Mouse moved to (626, 367)
Screenshot: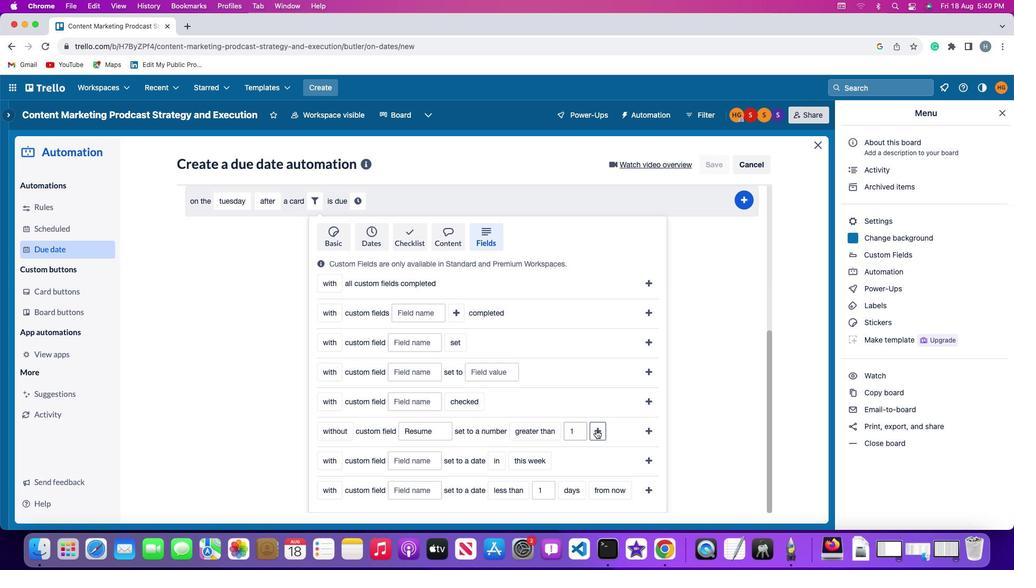 
Action: Mouse pressed left at (626, 367)
Screenshot: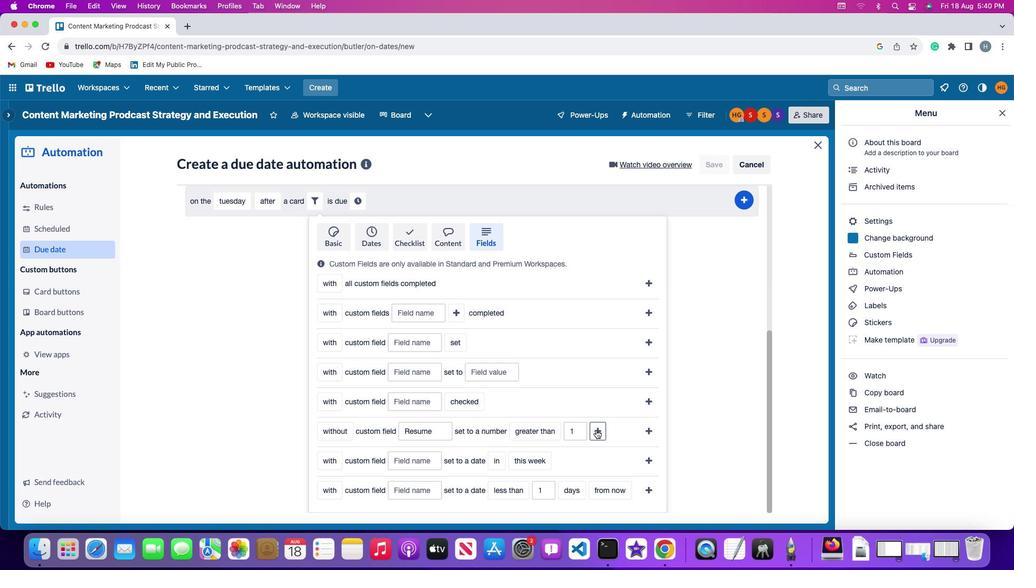 
Action: Mouse moved to (666, 369)
Screenshot: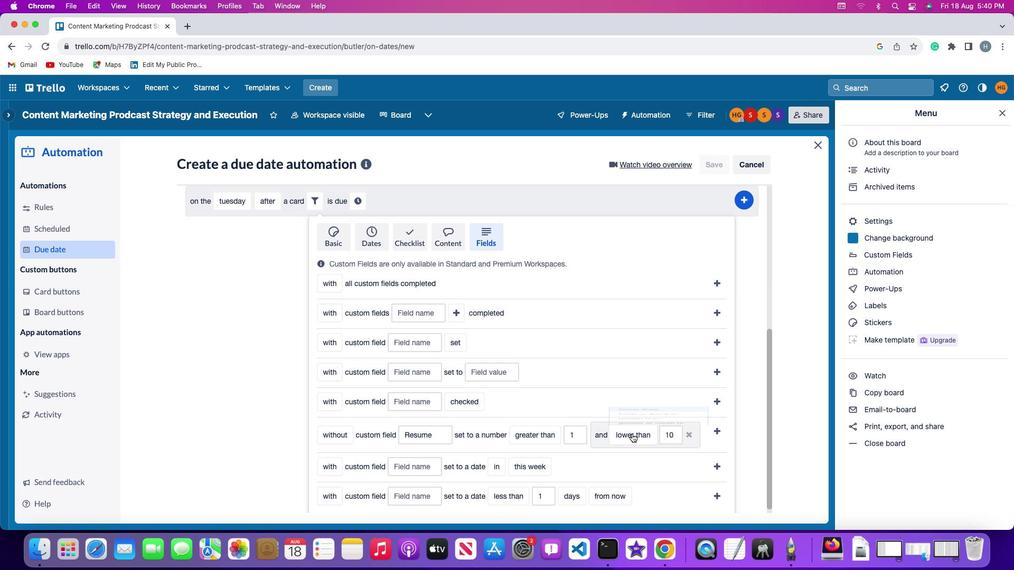 
Action: Mouse pressed left at (666, 369)
Screenshot: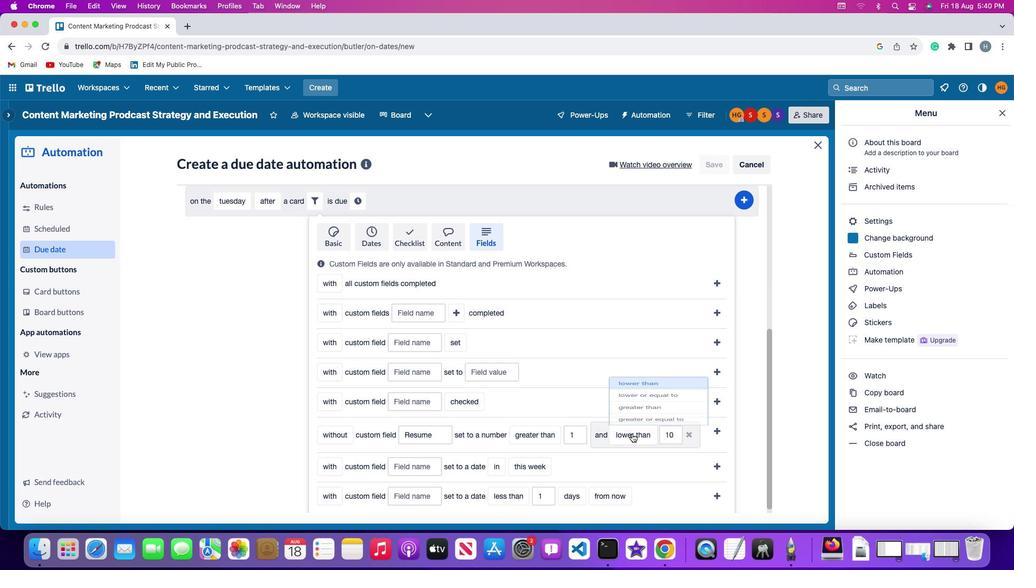 
Action: Mouse moved to (684, 323)
Screenshot: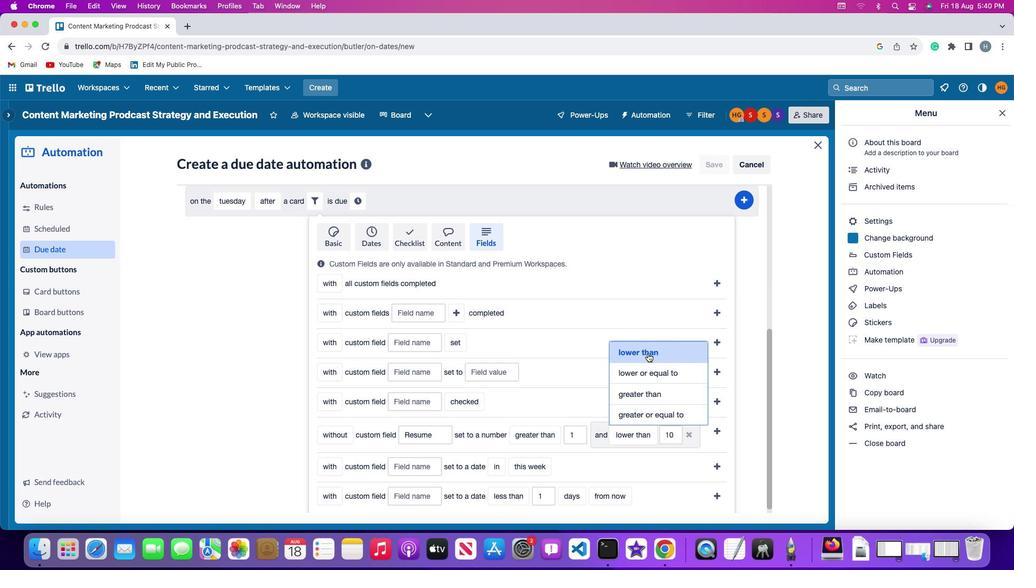 
Action: Mouse pressed left at (684, 323)
Screenshot: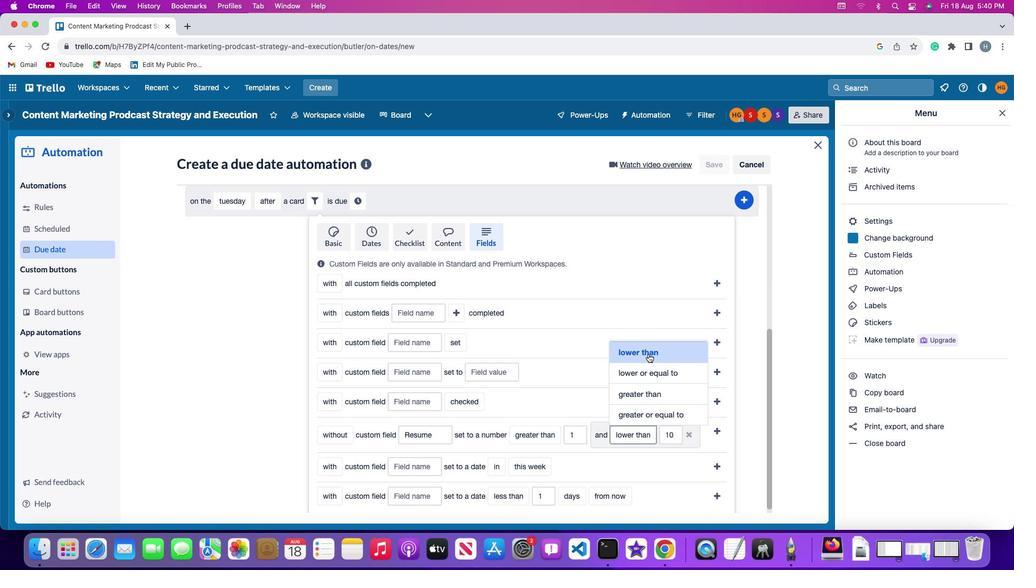 
Action: Mouse moved to (716, 368)
Screenshot: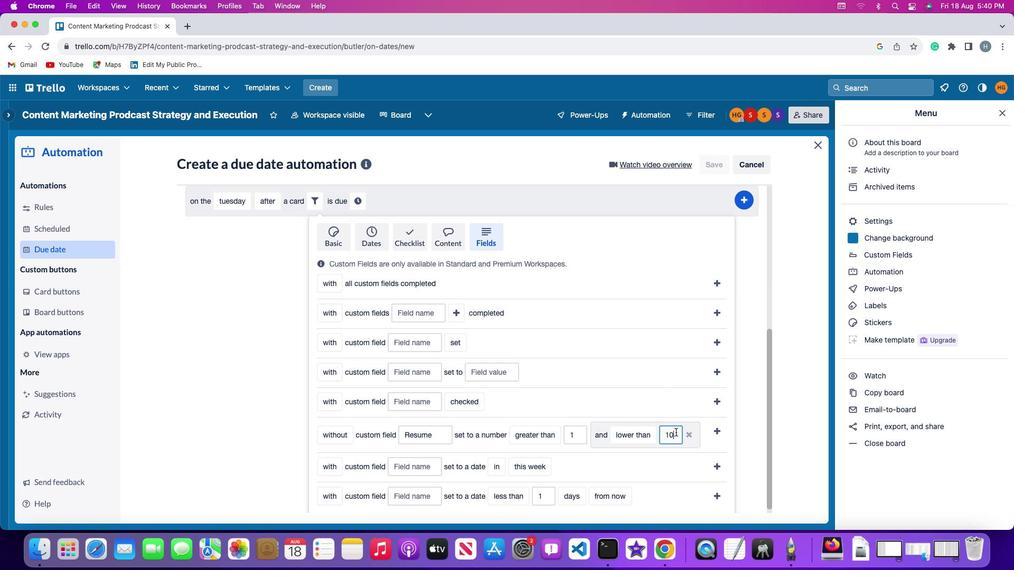 
Action: Mouse pressed left at (716, 368)
Screenshot: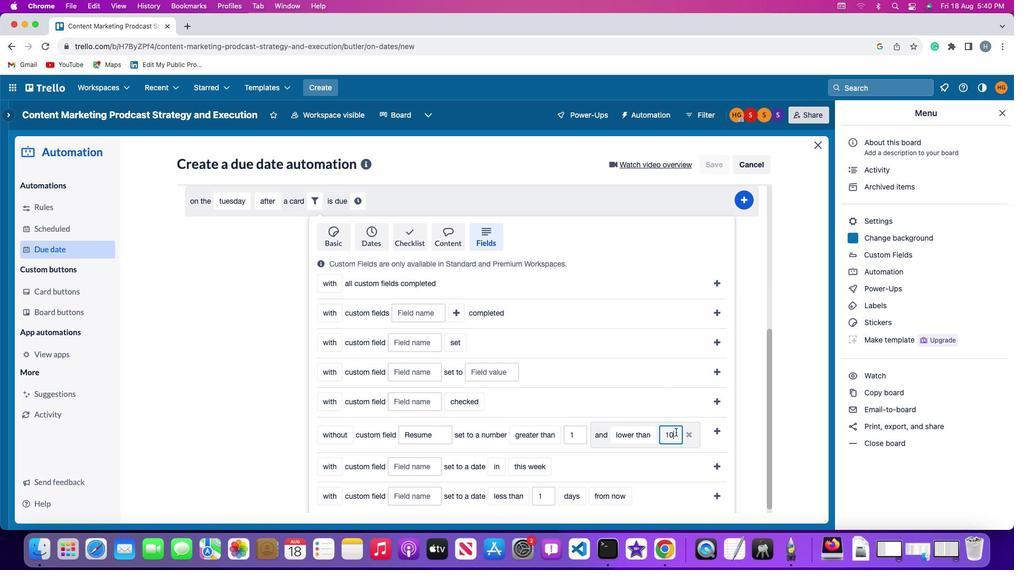 
Action: Key pressed Key.backspaceKey.backspace'1''0'
Screenshot: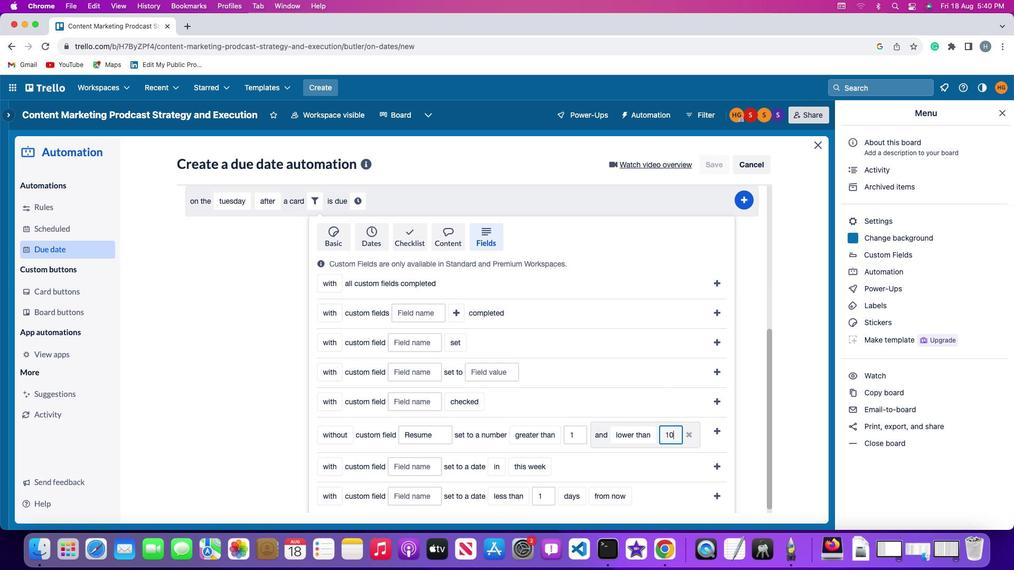 
Action: Mouse moved to (761, 366)
Screenshot: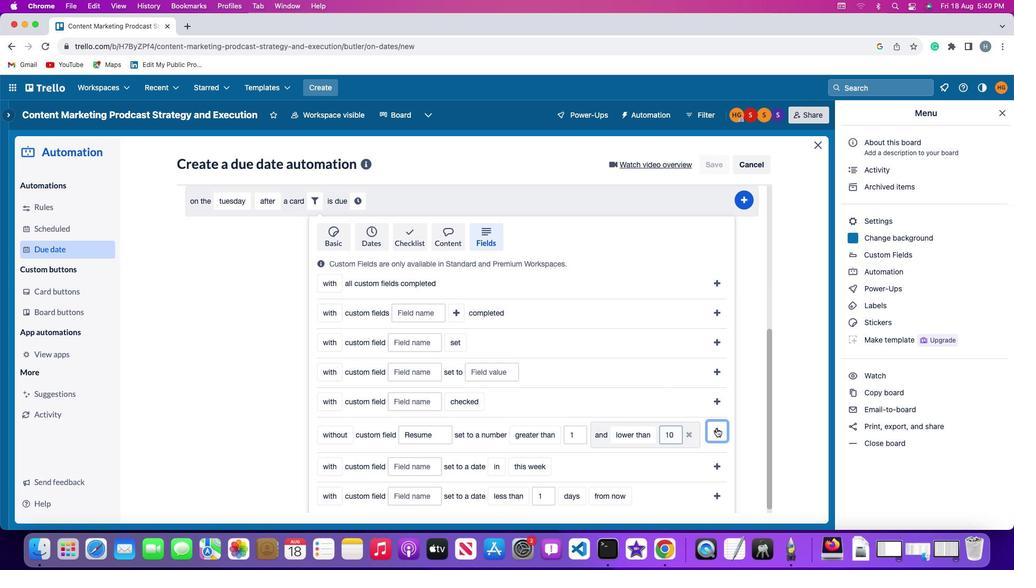 
Action: Mouse pressed left at (761, 366)
Screenshot: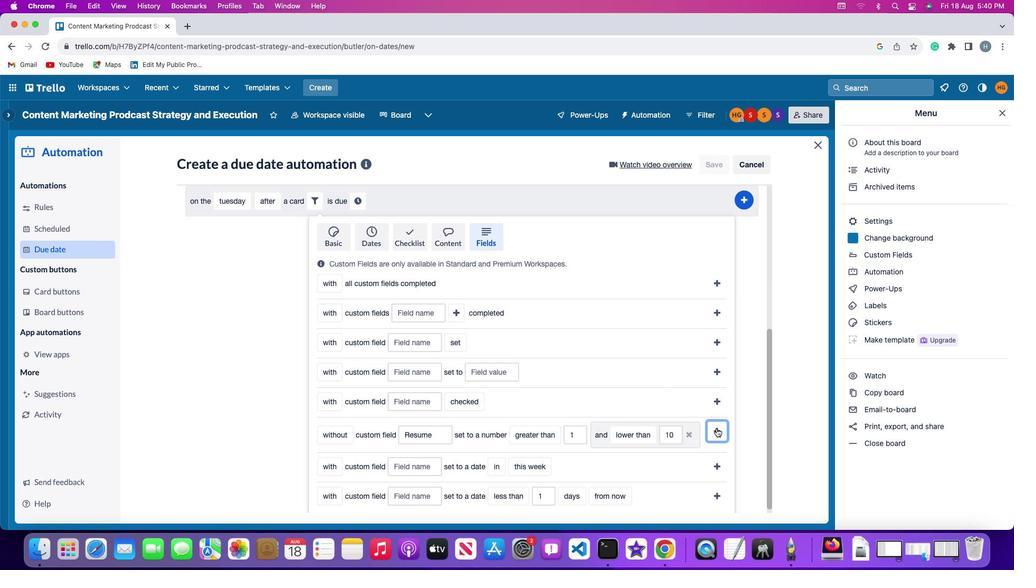 
Action: Mouse moved to (685, 386)
Screenshot: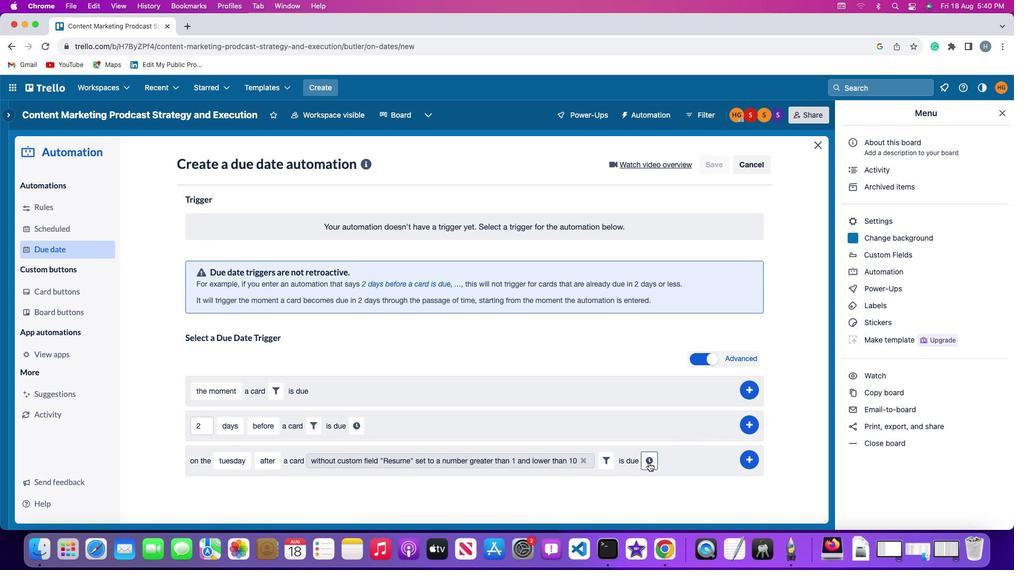 
Action: Mouse pressed left at (685, 386)
Screenshot: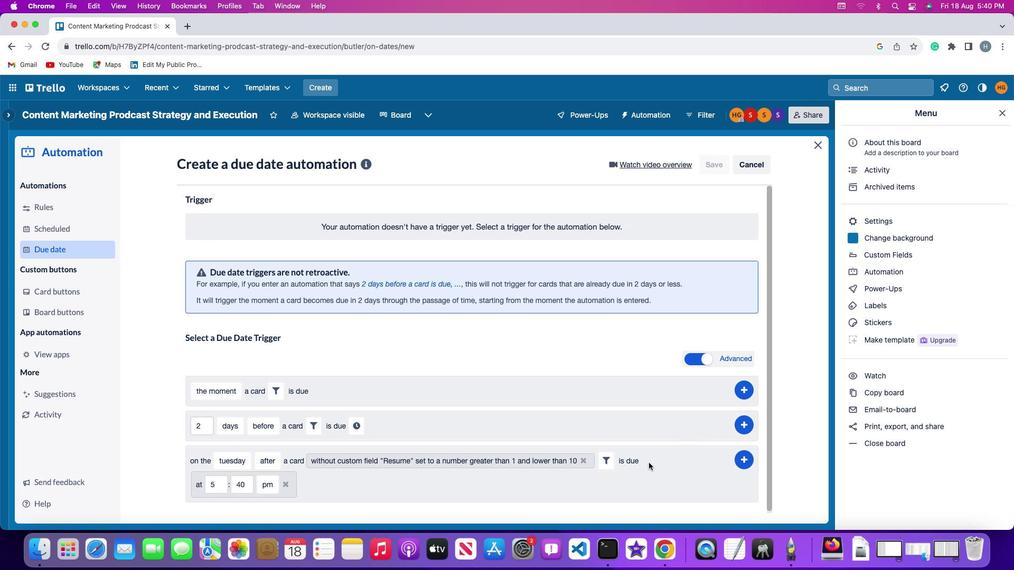 
Action: Mouse moved to (215, 397)
Screenshot: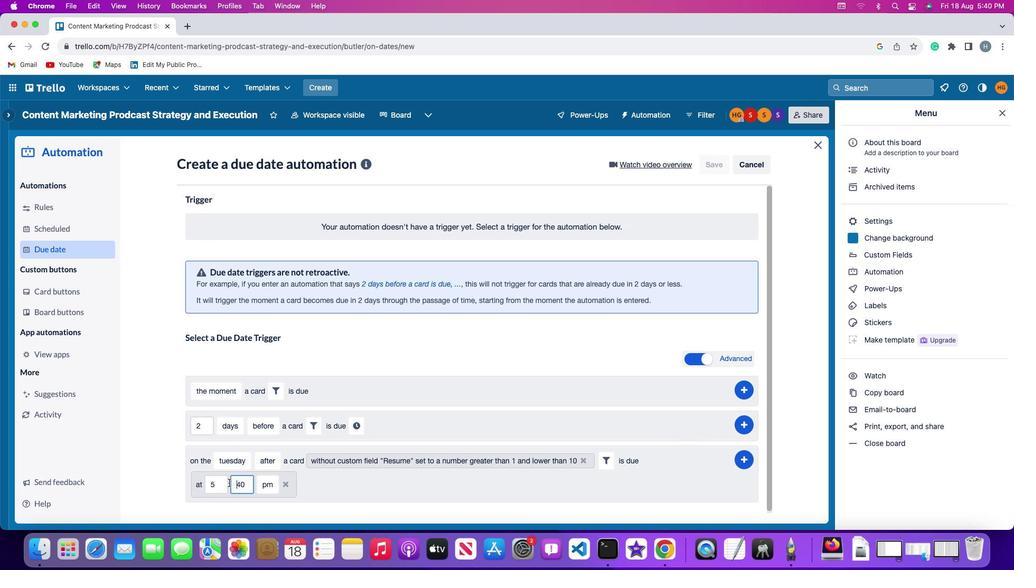 
Action: Mouse pressed left at (215, 397)
Screenshot: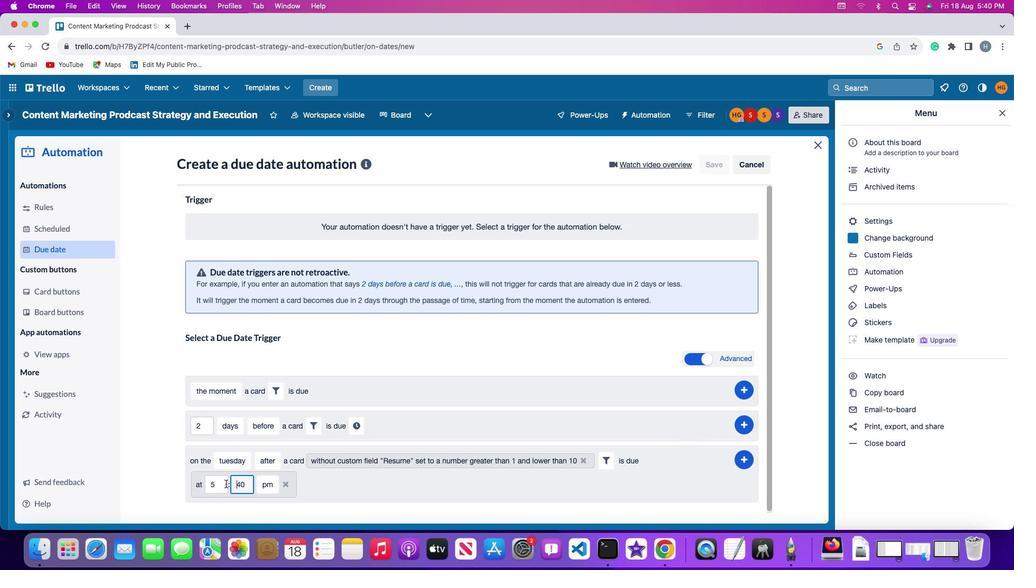 
Action: Mouse moved to (208, 399)
Screenshot: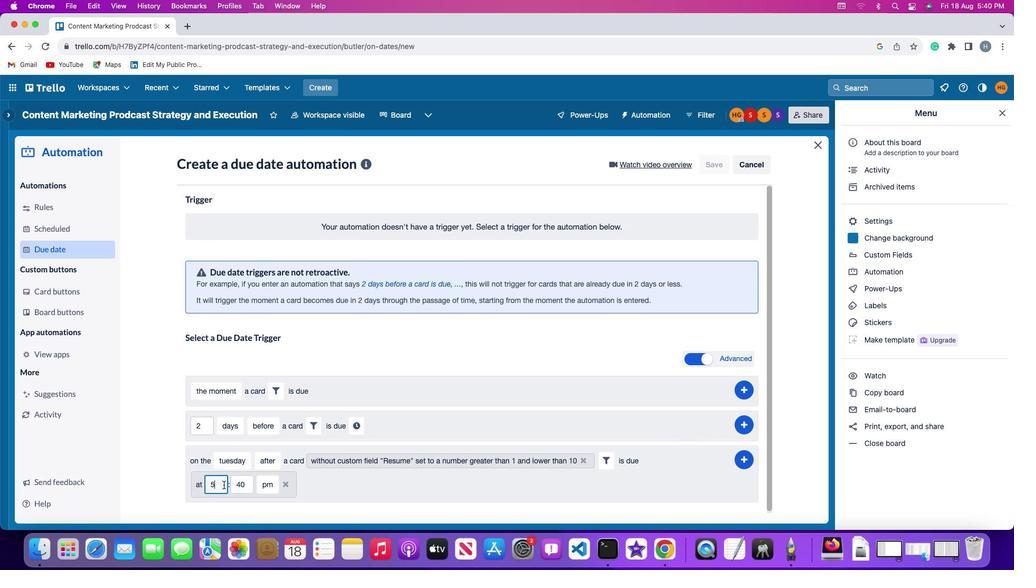 
Action: Mouse pressed left at (208, 399)
Screenshot: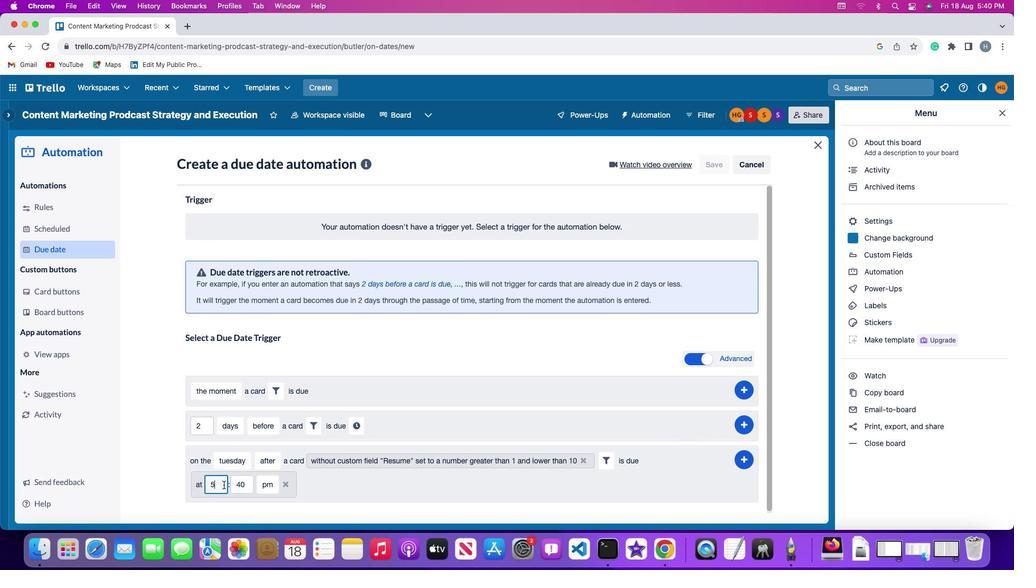 
Action: Mouse moved to (208, 399)
Screenshot: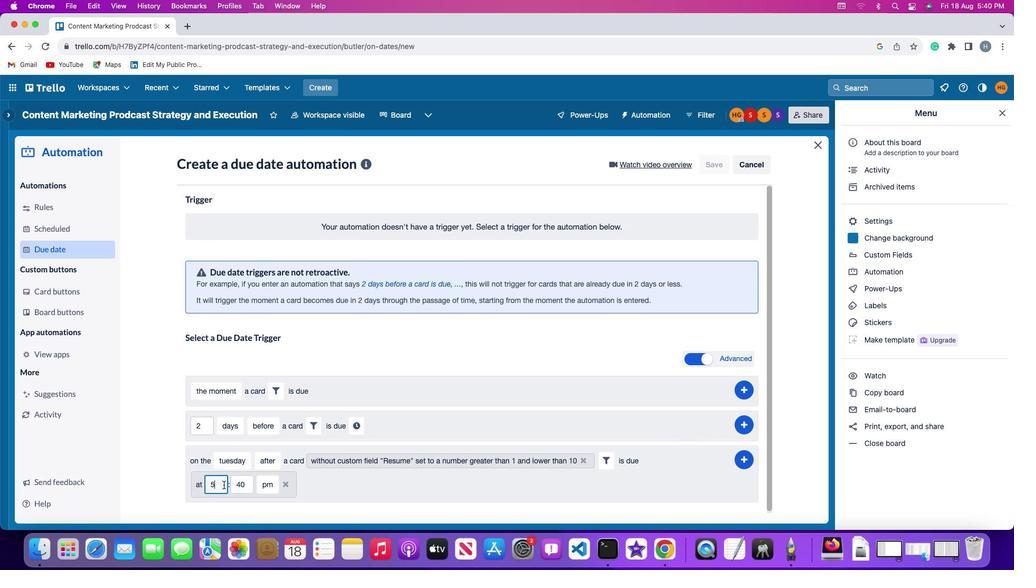 
Action: Key pressed Key.backspace'1'
Screenshot: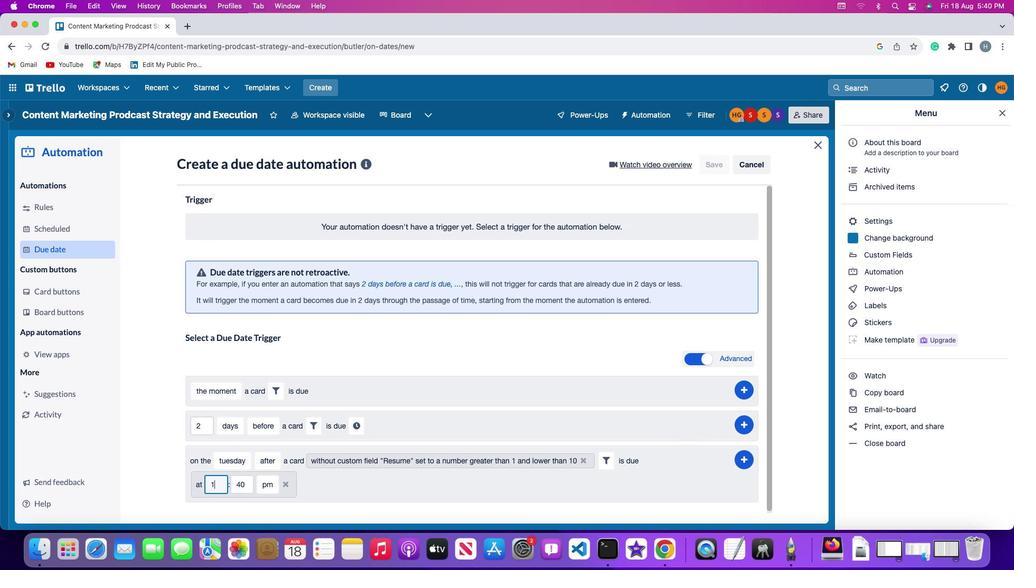 
Action: Mouse moved to (208, 399)
Screenshot: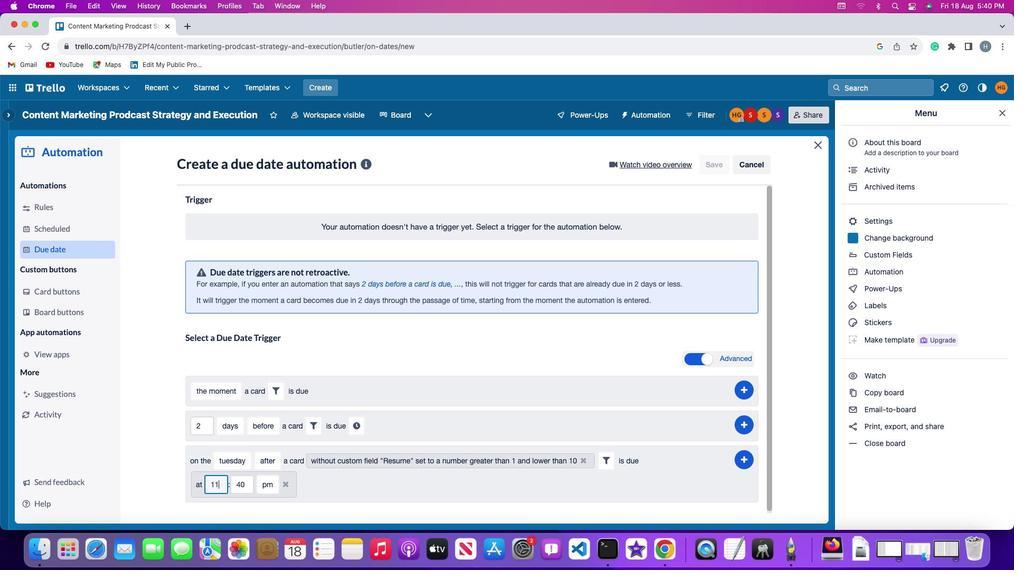 
Action: Key pressed '1'
Screenshot: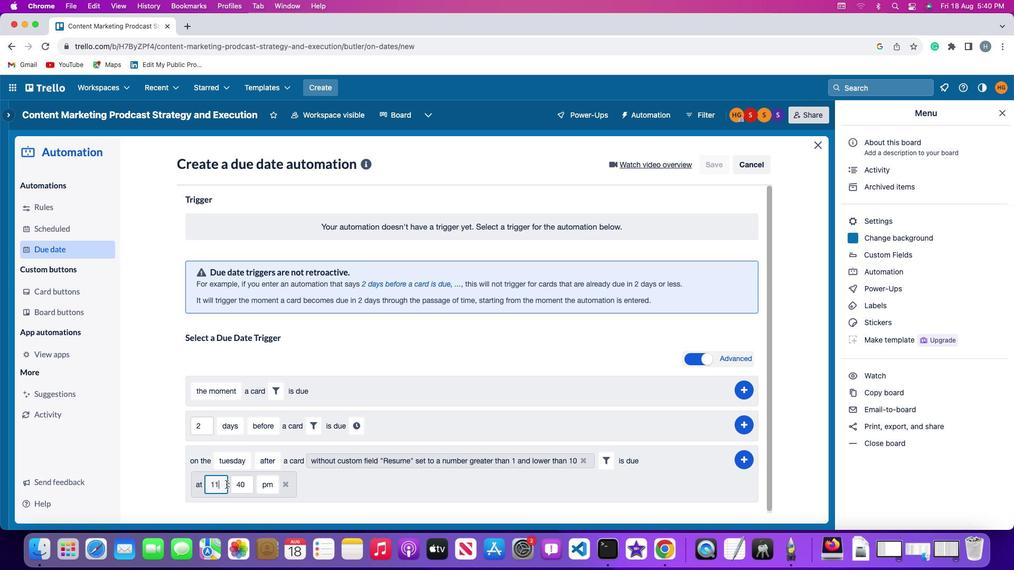 
Action: Mouse moved to (237, 398)
Screenshot: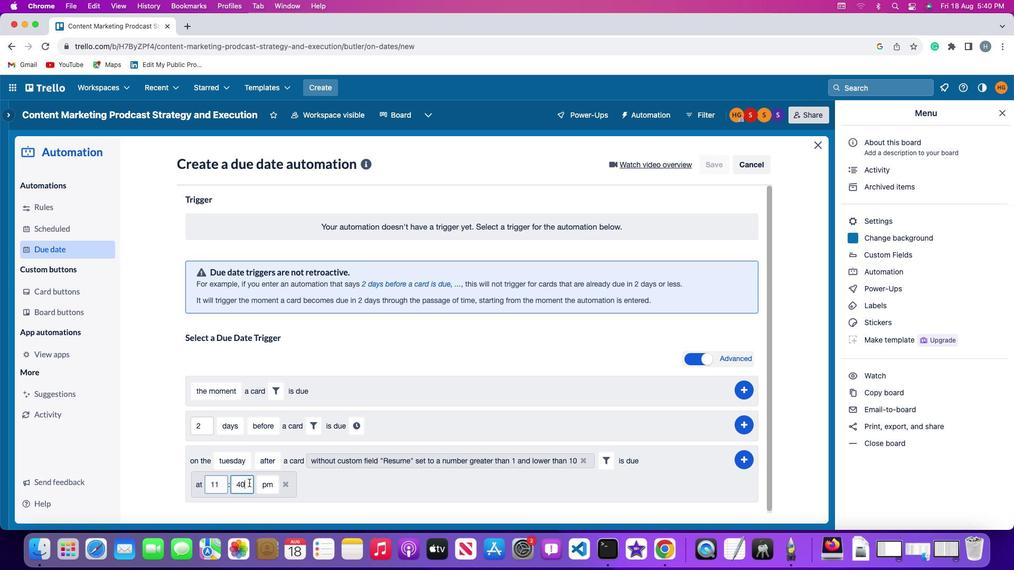
Action: Mouse pressed left at (237, 398)
Screenshot: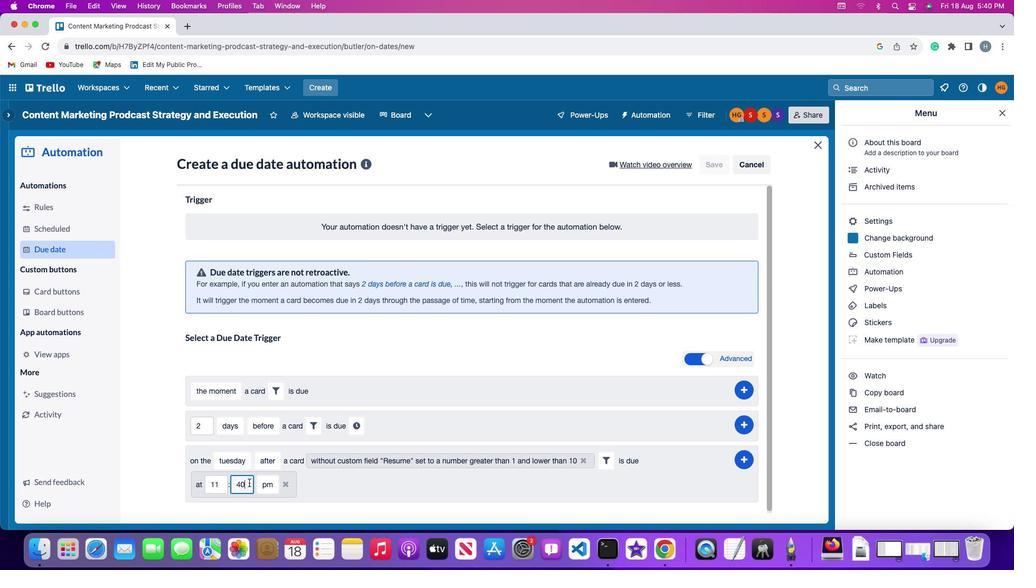 
Action: Key pressed Key.backspaceKey.backspace
Screenshot: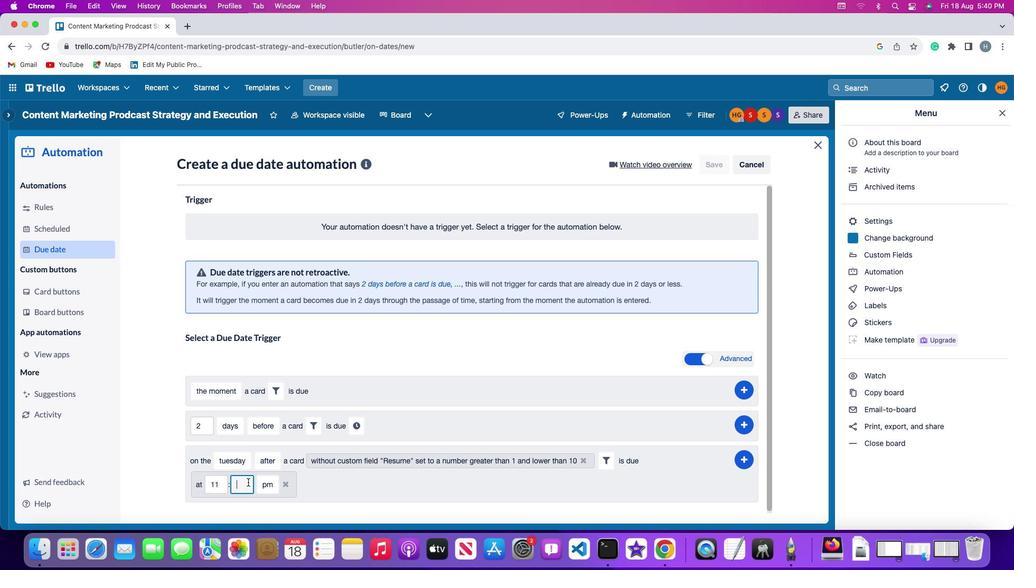 
Action: Mouse moved to (235, 397)
Screenshot: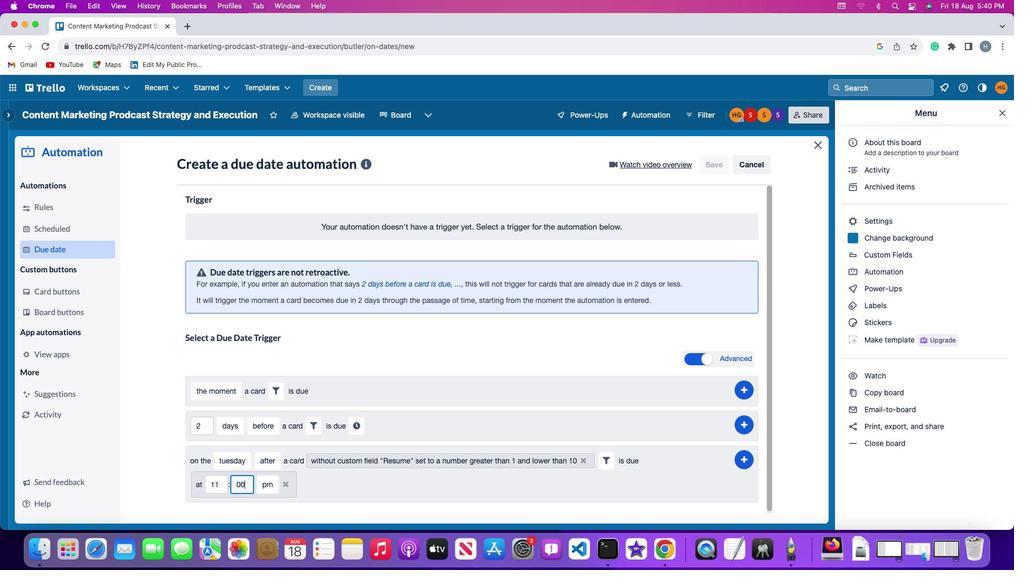 
Action: Key pressed '0'
Screenshot: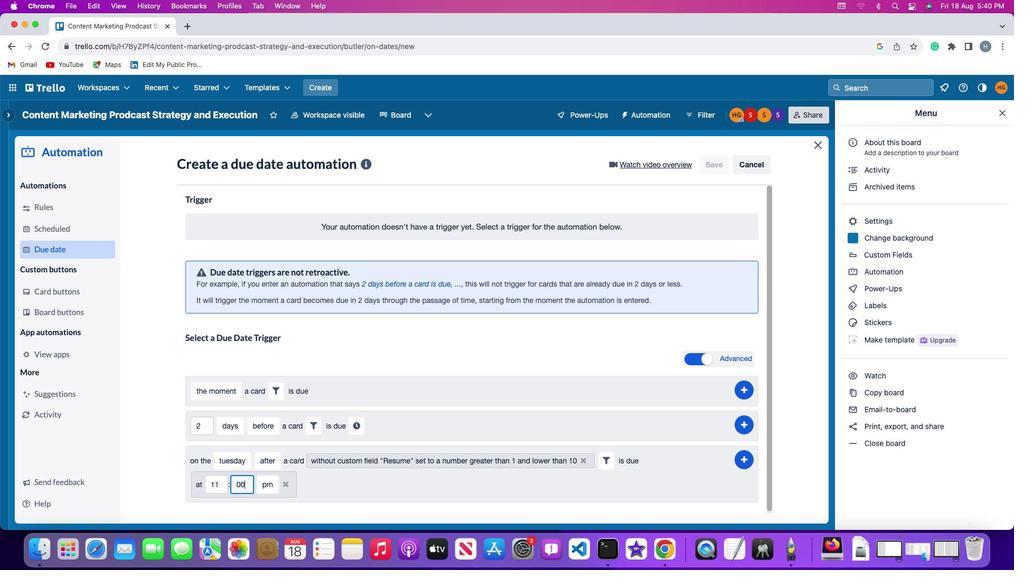 
Action: Mouse moved to (235, 397)
Screenshot: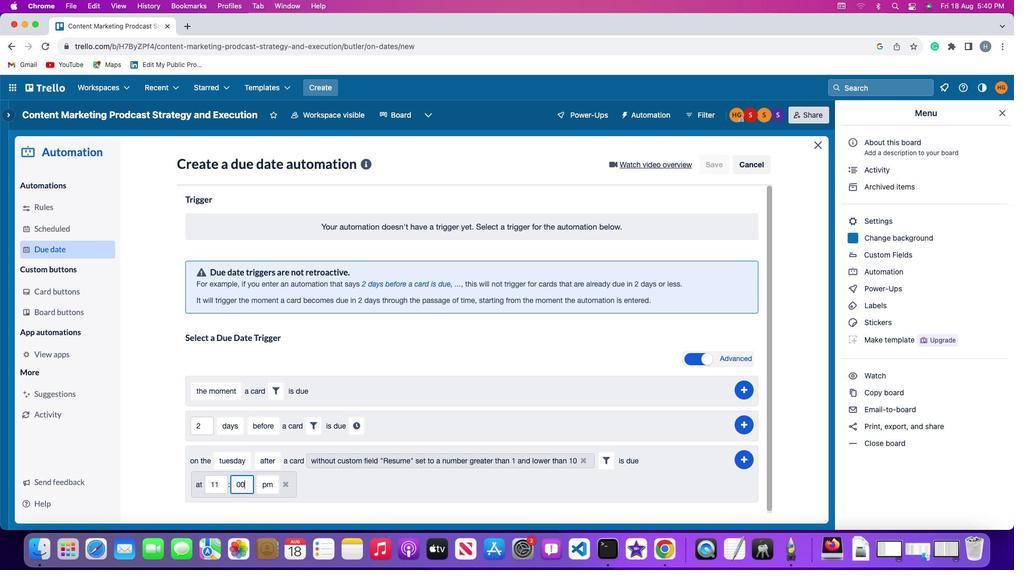 
Action: Key pressed '0'
Screenshot: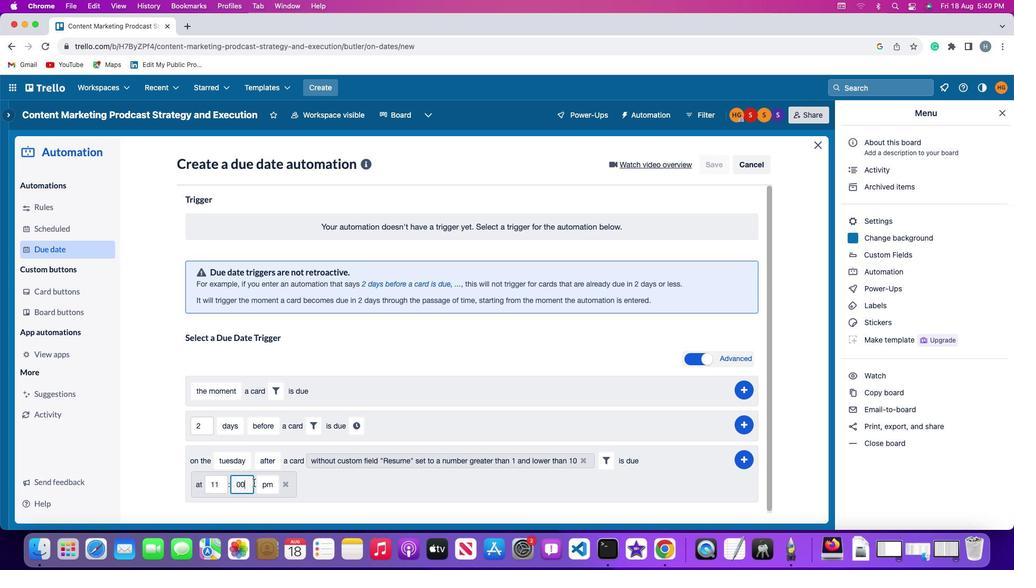 
Action: Mouse moved to (252, 397)
Screenshot: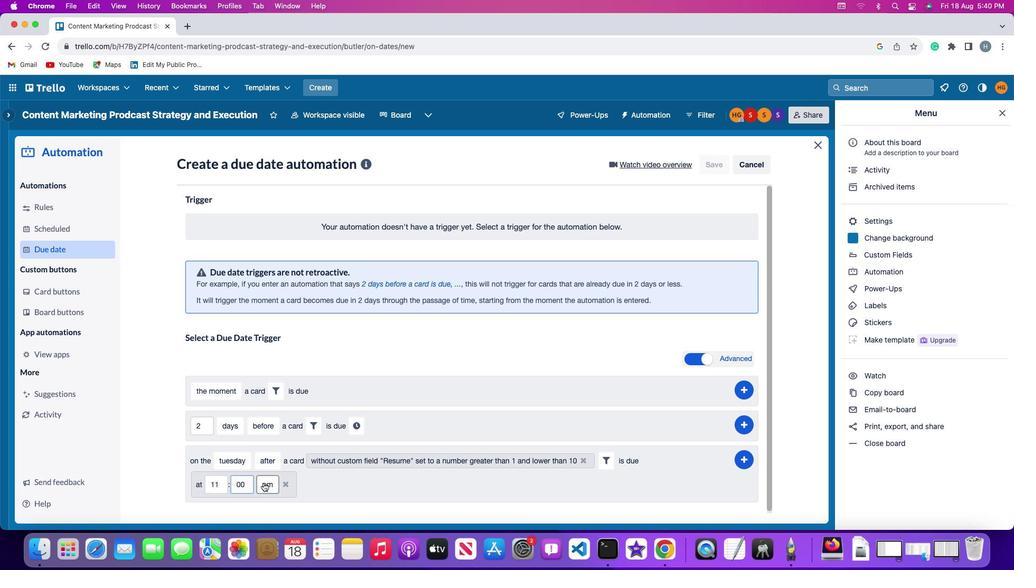 
Action: Mouse pressed left at (252, 397)
Screenshot: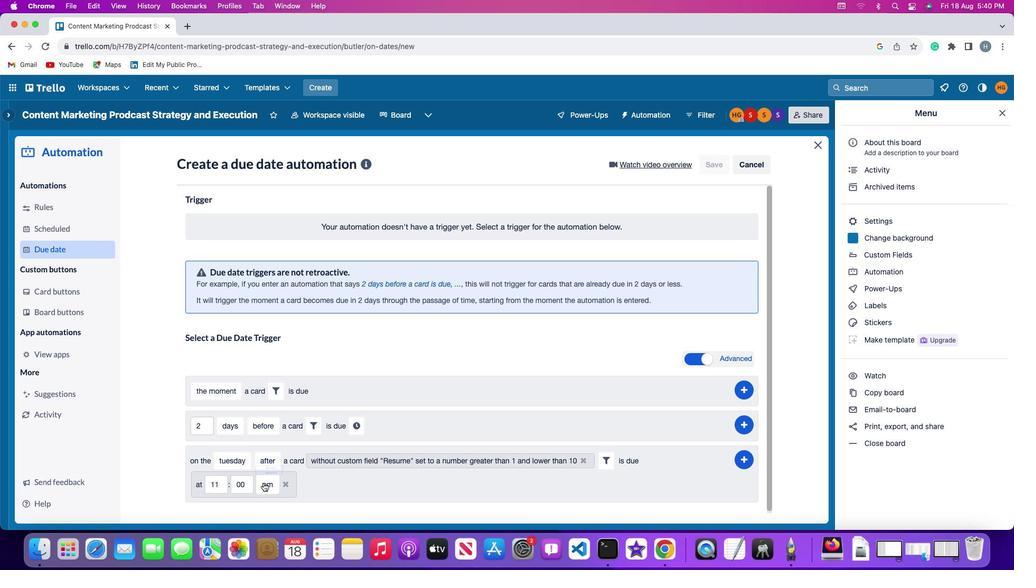 
Action: Mouse moved to (263, 376)
Screenshot: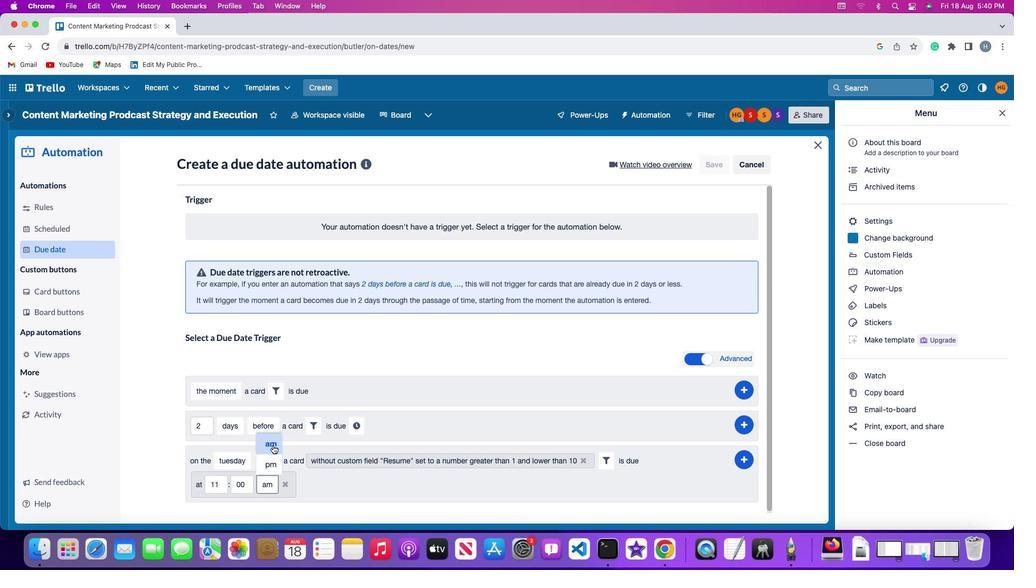 
Action: Mouse pressed left at (263, 376)
Screenshot: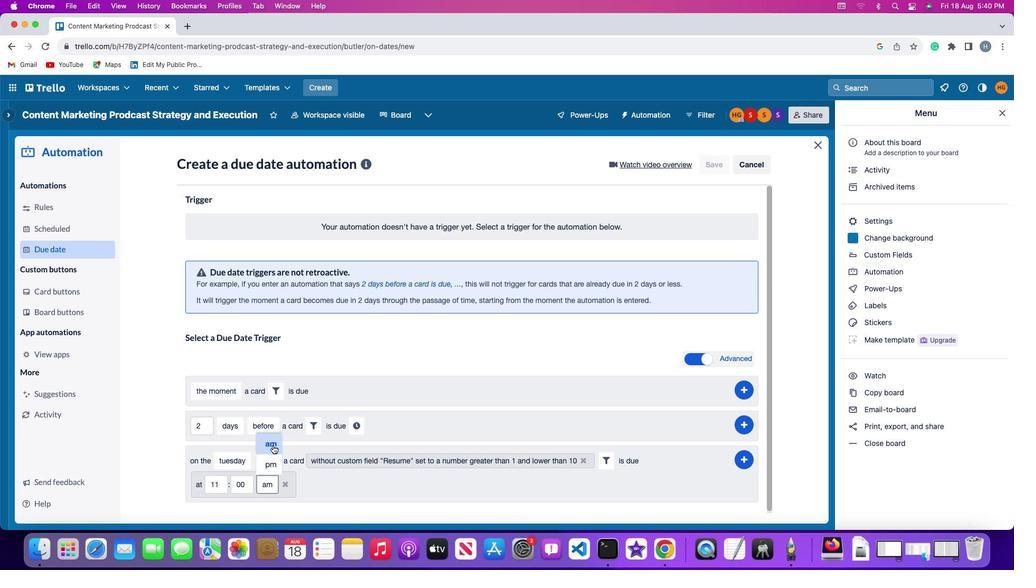 
Action: Mouse moved to (791, 383)
Screenshot: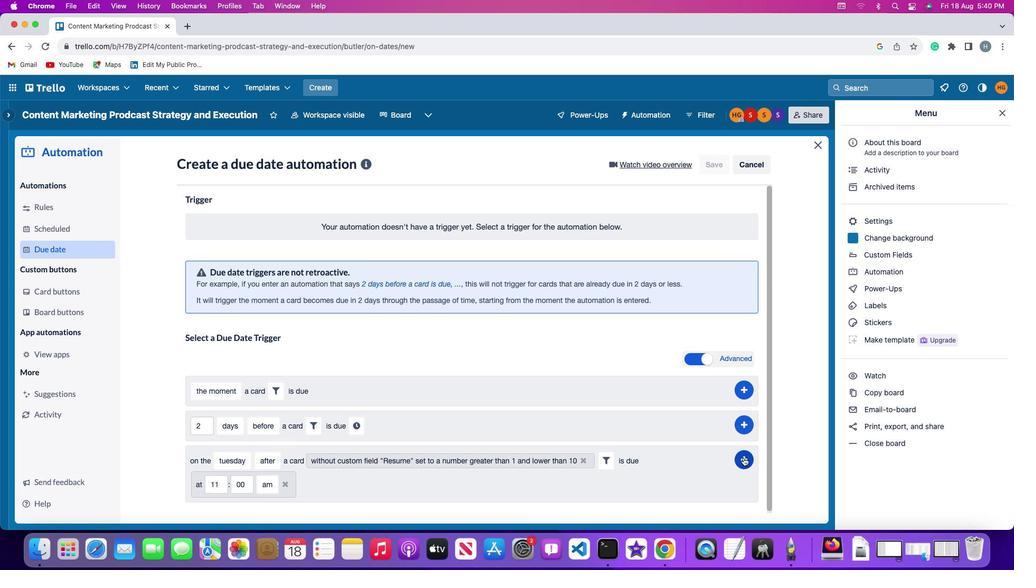 
Action: Mouse pressed left at (791, 383)
Screenshot: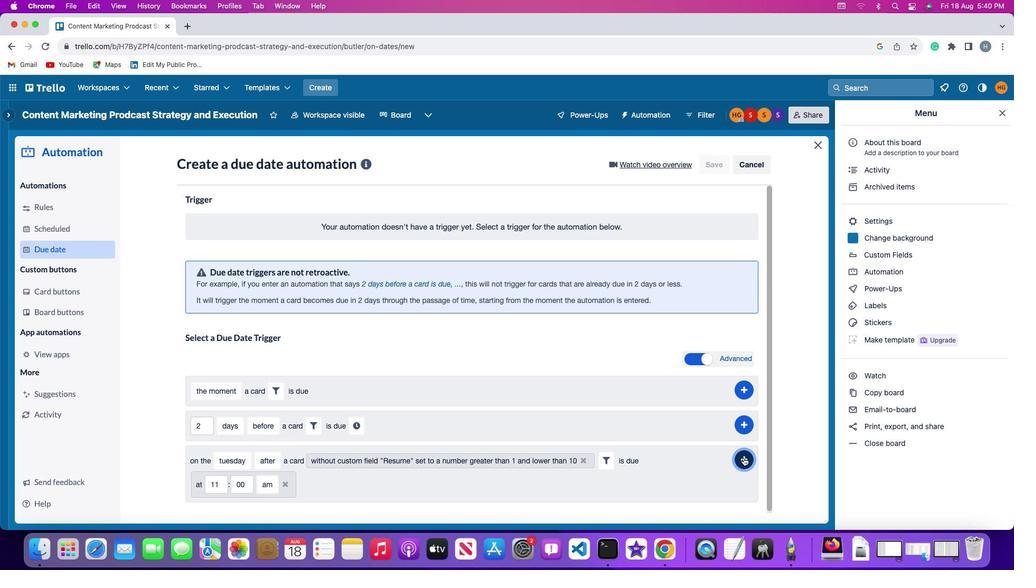 
Action: Mouse moved to (845, 336)
Screenshot: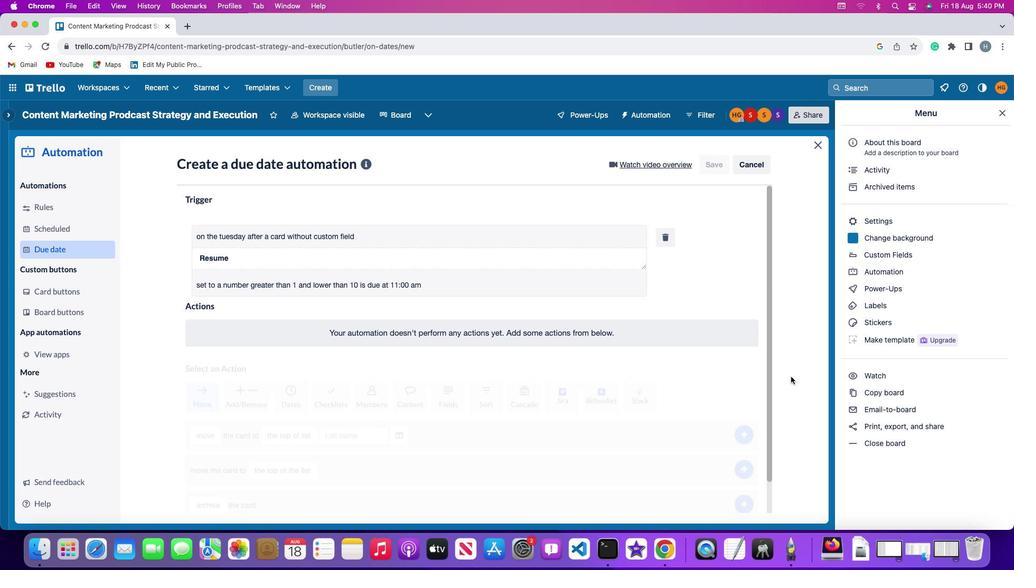 
